 Task: Look for space in Jambusar, India from 12th  August, 2023 to 15th August, 2023 for 3 adults in price range Rs.12000 to Rs.16000. Place can be entire place with 2 bedrooms having 3 beds and 1 bathroom. Property type can be house, flat, guest house. Booking option can be shelf check-in. Required host language is English.
Action: Mouse moved to (402, 107)
Screenshot: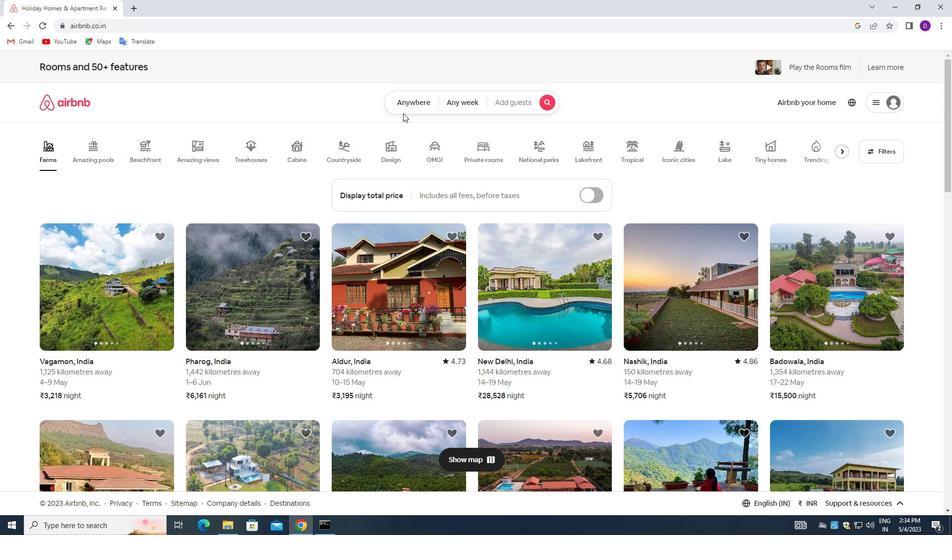 
Action: Mouse pressed left at (402, 107)
Screenshot: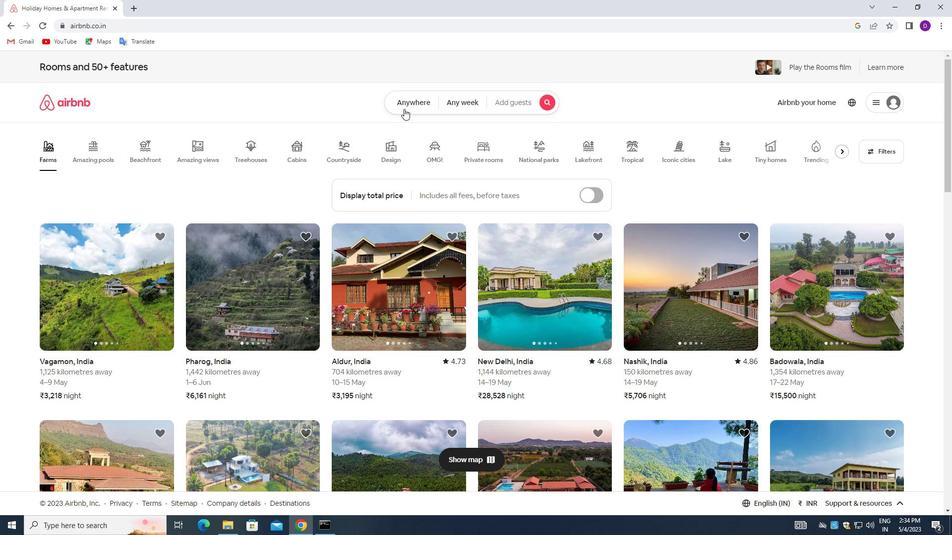 
Action: Mouse moved to (384, 144)
Screenshot: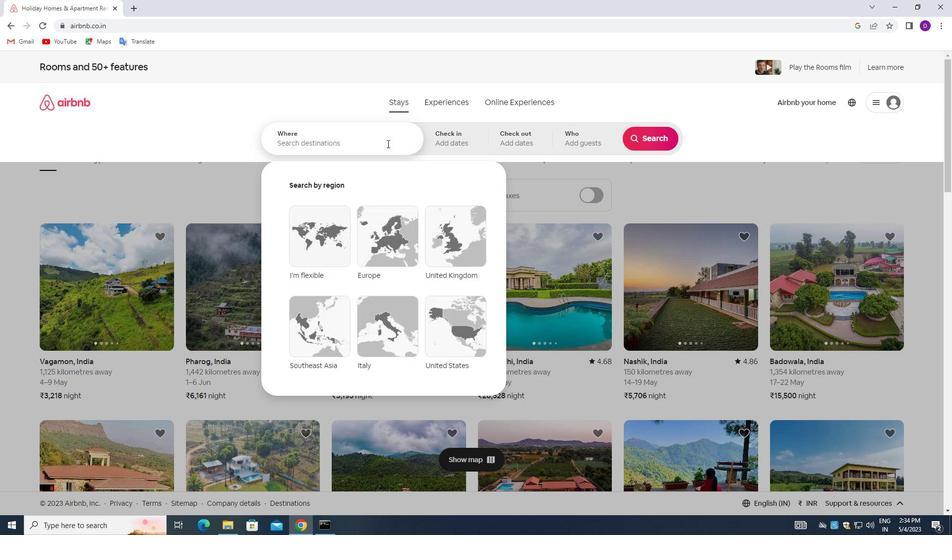 
Action: Mouse pressed left at (384, 144)
Screenshot: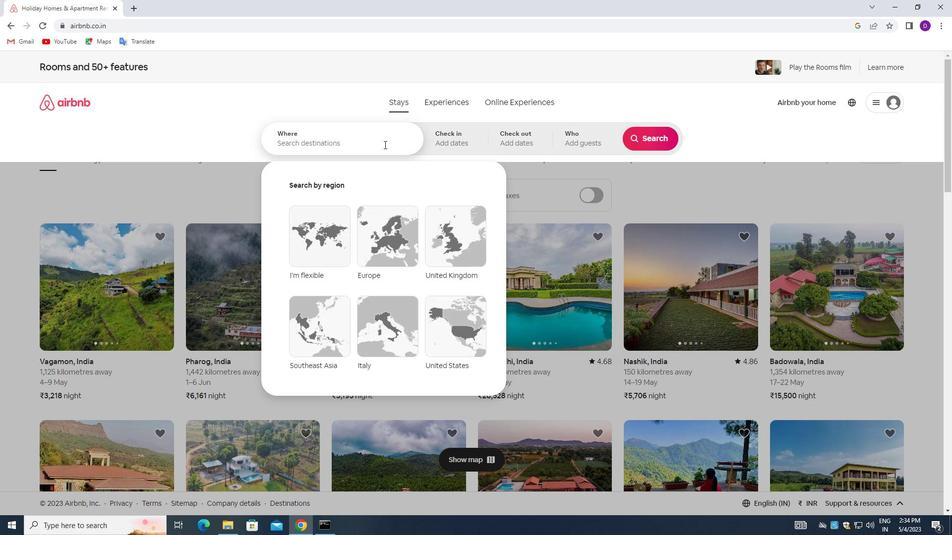 
Action: Mouse moved to (131, 138)
Screenshot: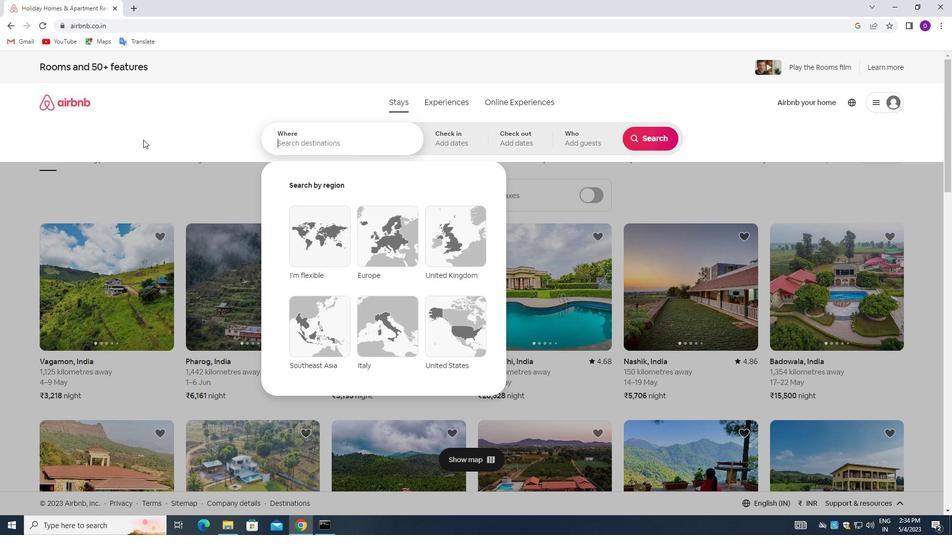 
Action: Key pressed <Key.shift>JAMBUSAR,<Key.space><Key.shift>INDIA<Key.enter>
Screenshot: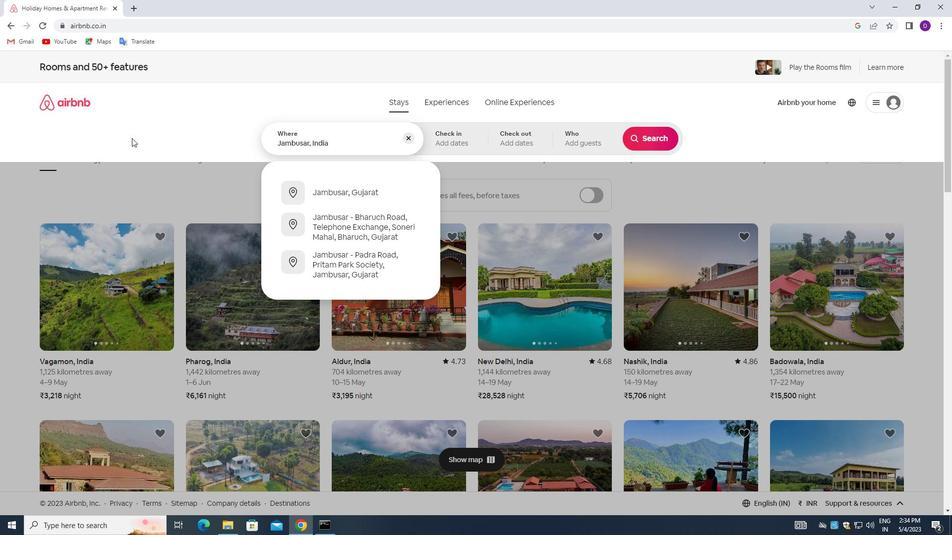 
Action: Mouse moved to (645, 215)
Screenshot: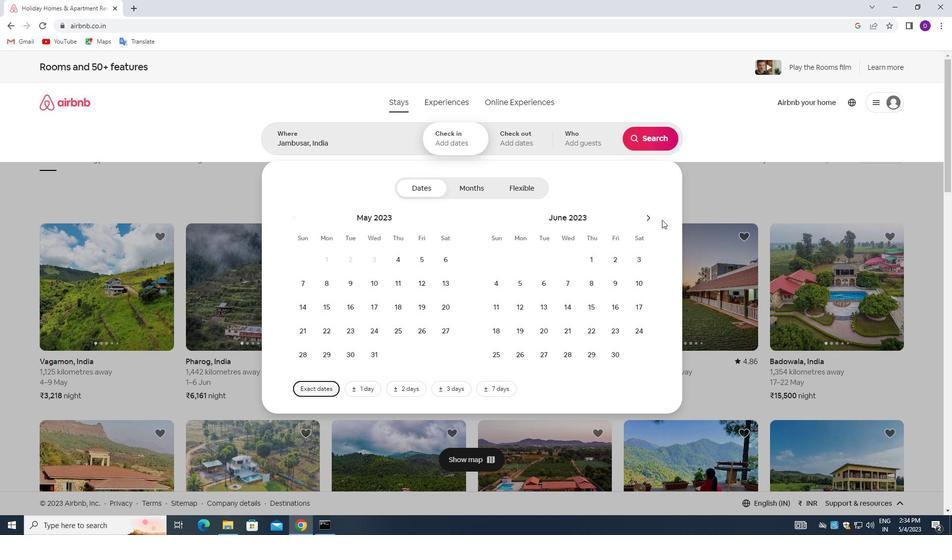
Action: Mouse pressed left at (645, 215)
Screenshot: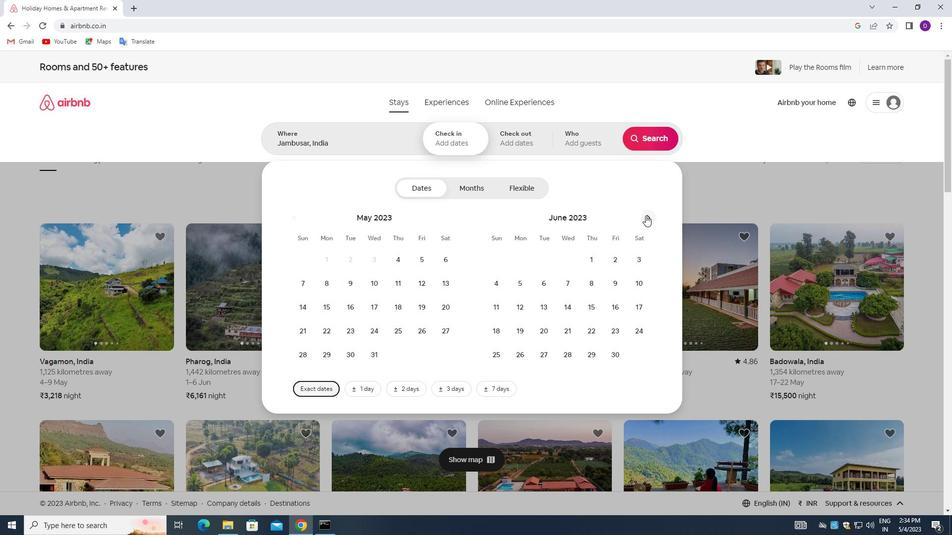 
Action: Mouse pressed left at (645, 215)
Screenshot: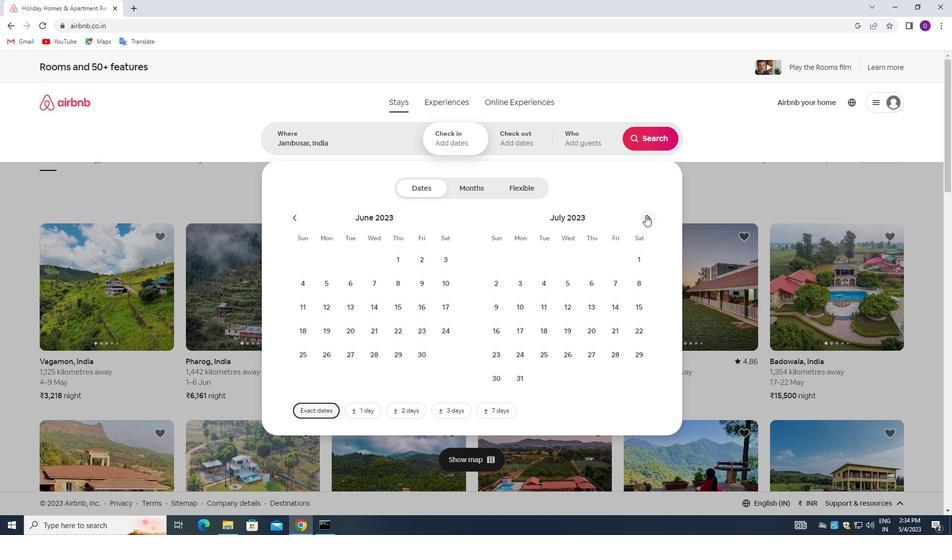 
Action: Mouse moved to (630, 282)
Screenshot: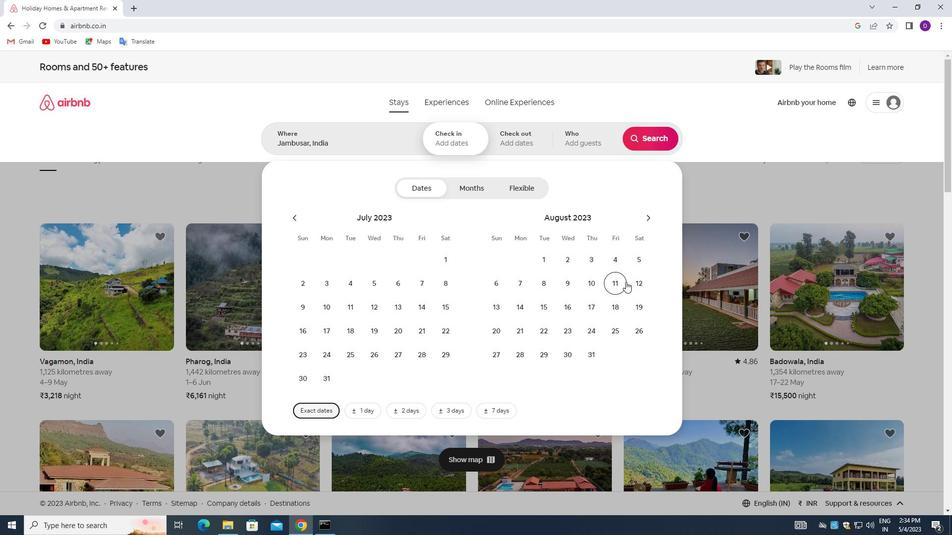 
Action: Mouse pressed left at (630, 282)
Screenshot: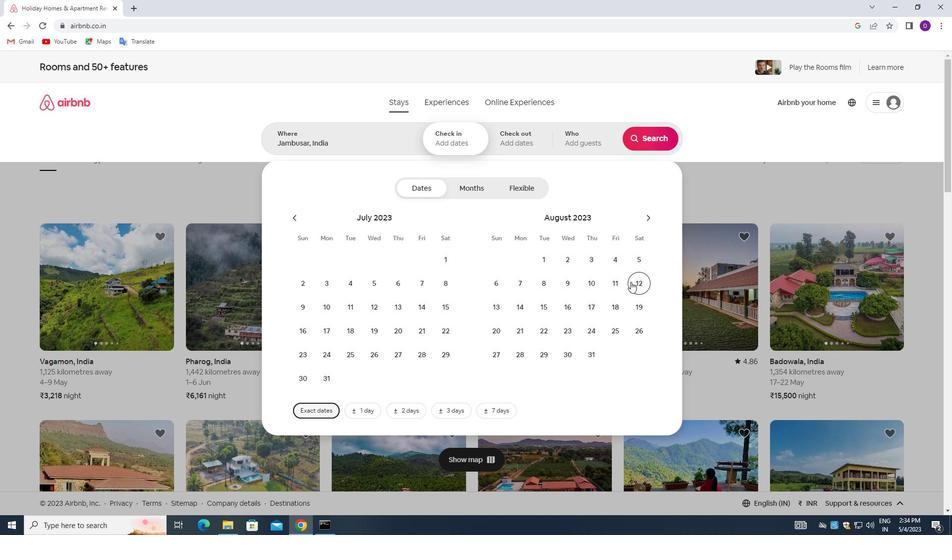 
Action: Mouse moved to (546, 303)
Screenshot: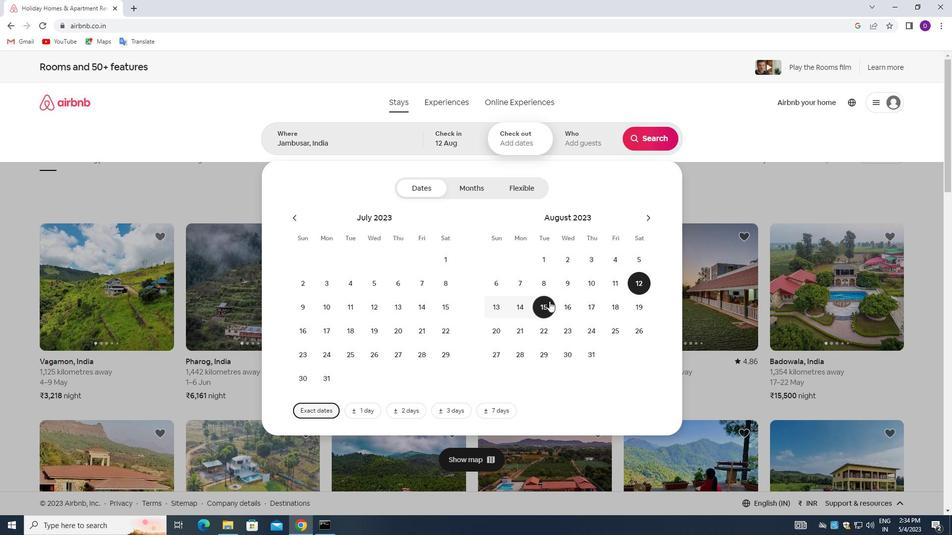 
Action: Mouse pressed left at (546, 303)
Screenshot: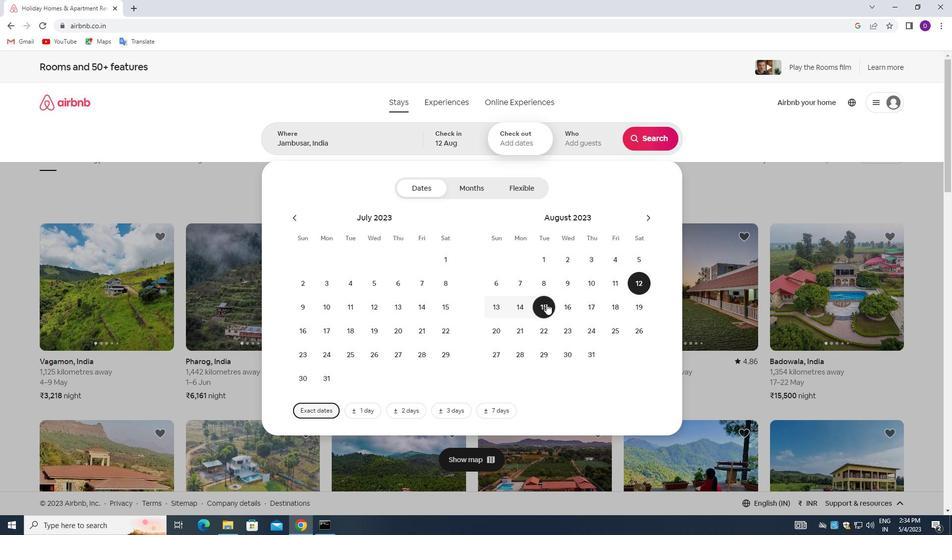 
Action: Mouse moved to (583, 141)
Screenshot: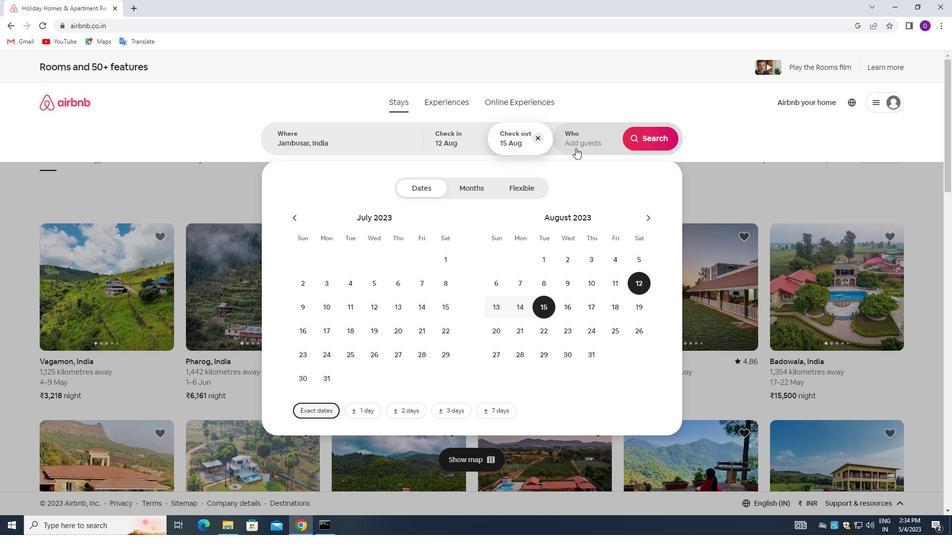 
Action: Mouse pressed left at (583, 141)
Screenshot: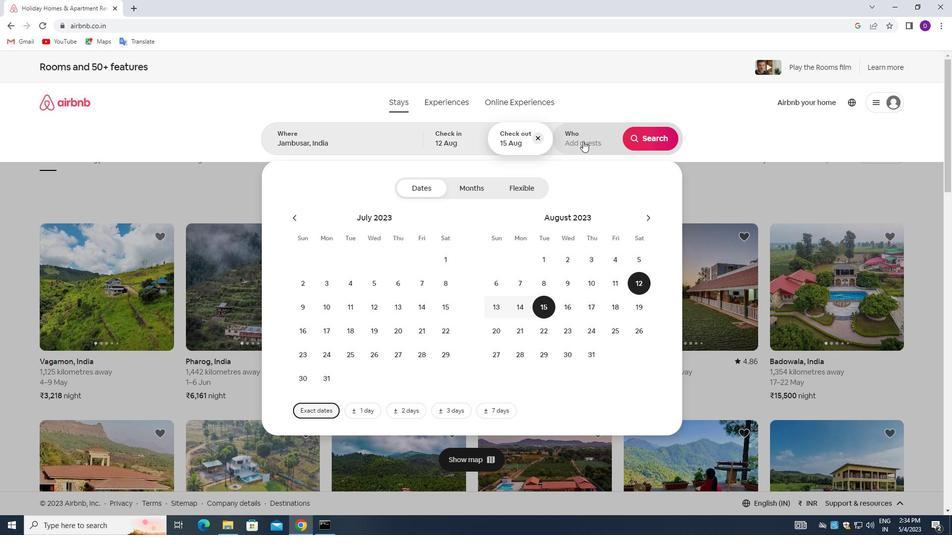 
Action: Mouse moved to (654, 191)
Screenshot: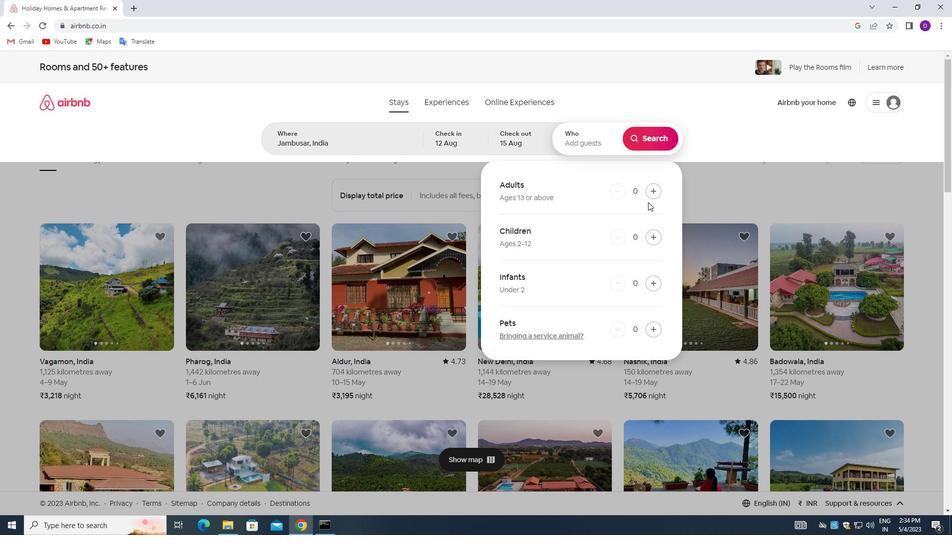 
Action: Mouse pressed left at (654, 191)
Screenshot: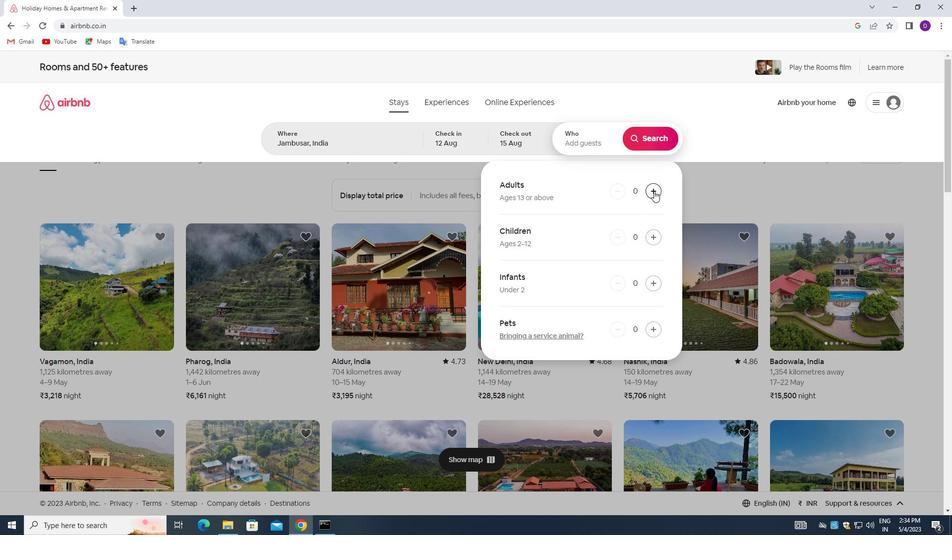 
Action: Mouse pressed left at (654, 191)
Screenshot: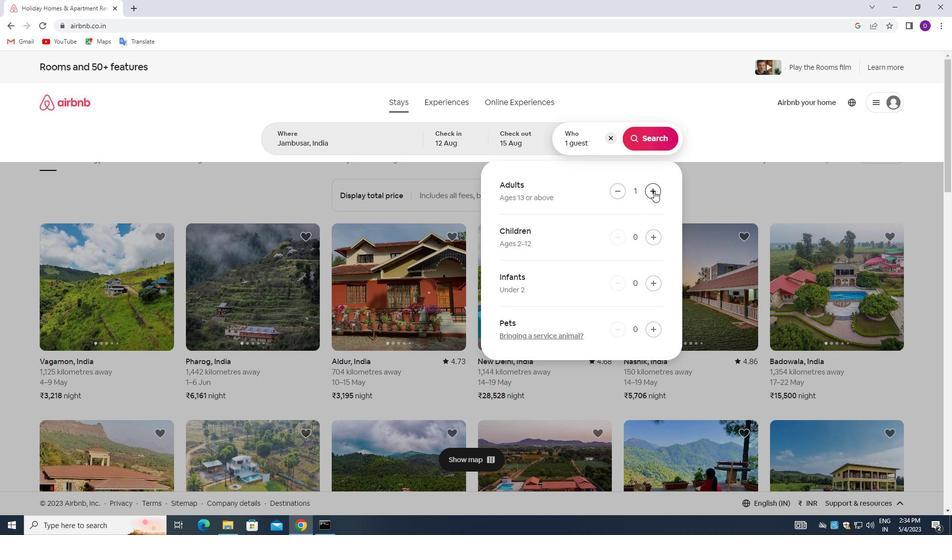 
Action: Mouse pressed left at (654, 191)
Screenshot: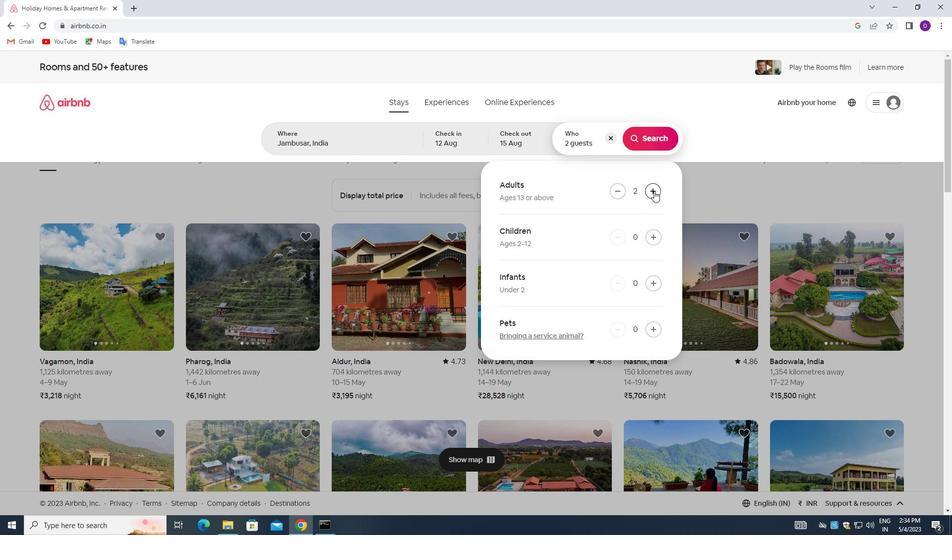 
Action: Mouse moved to (649, 143)
Screenshot: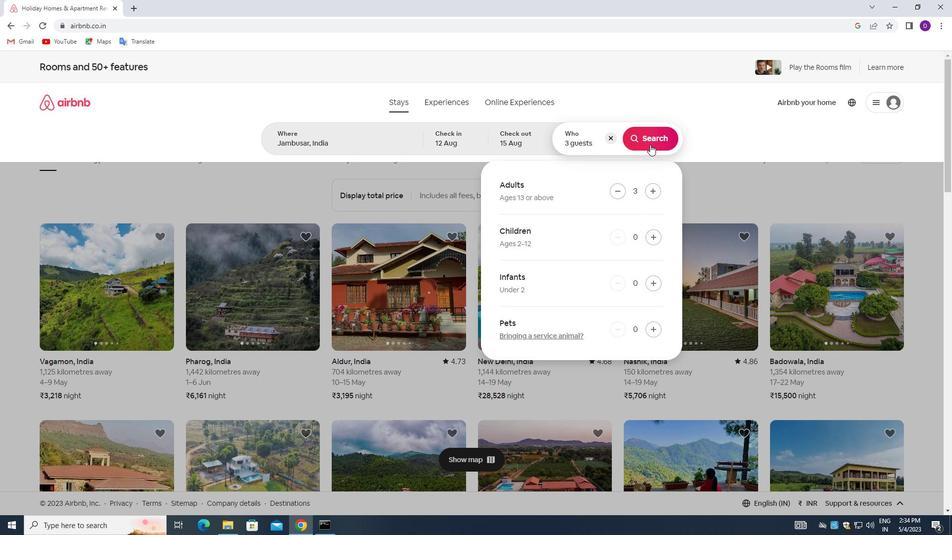 
Action: Mouse pressed left at (649, 143)
Screenshot: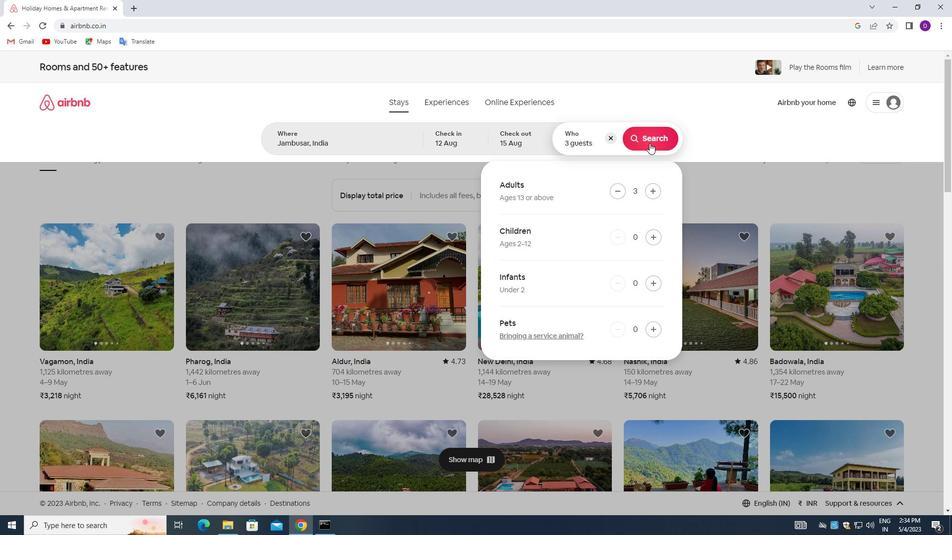 
Action: Mouse moved to (899, 110)
Screenshot: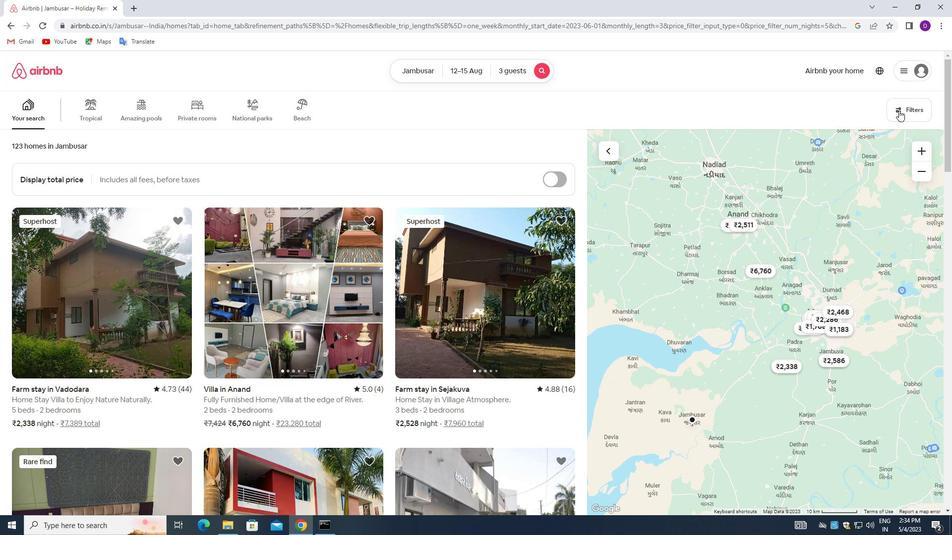 
Action: Mouse pressed left at (899, 110)
Screenshot: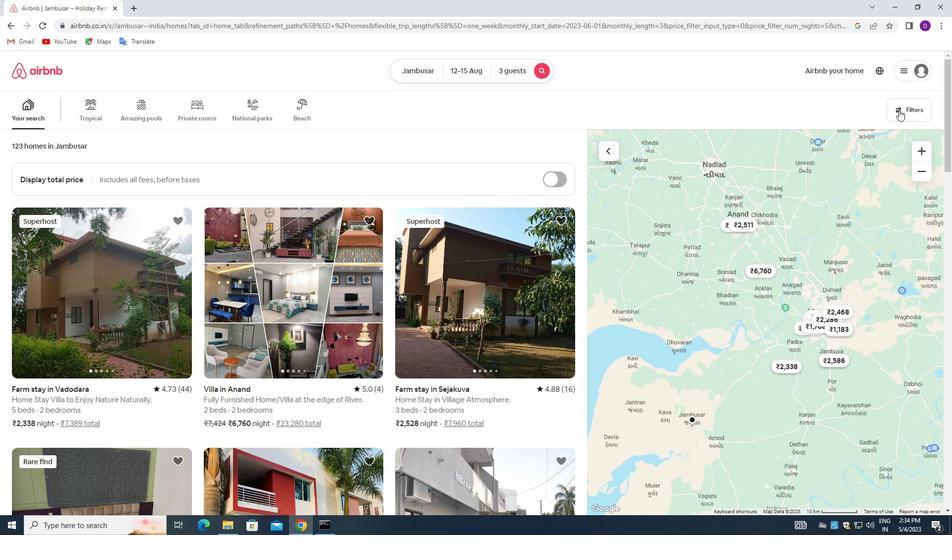 
Action: Mouse moved to (341, 235)
Screenshot: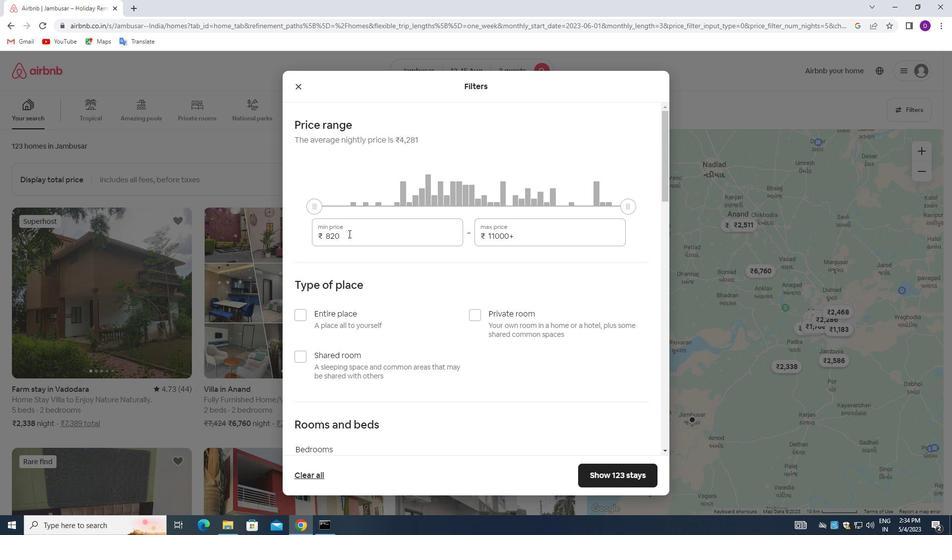 
Action: Mouse pressed left at (341, 235)
Screenshot: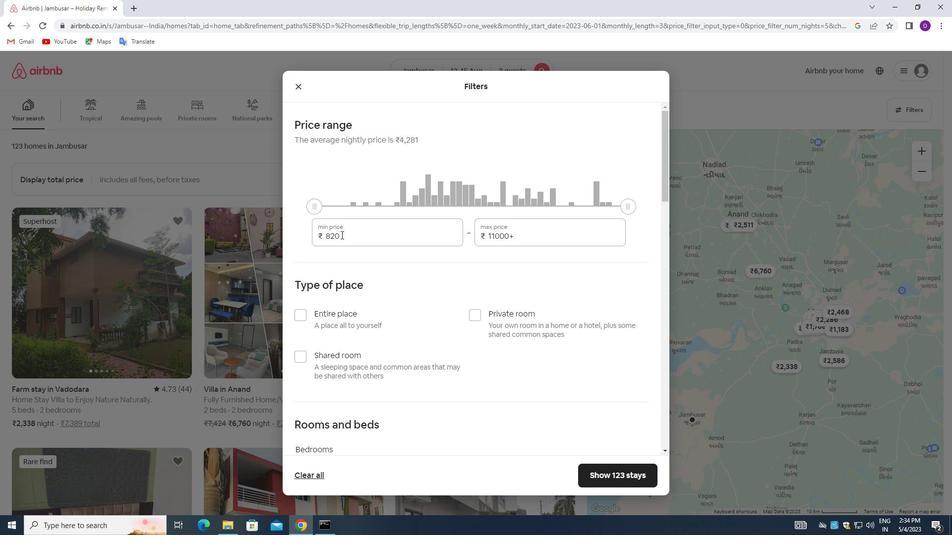 
Action: Mouse pressed left at (341, 235)
Screenshot: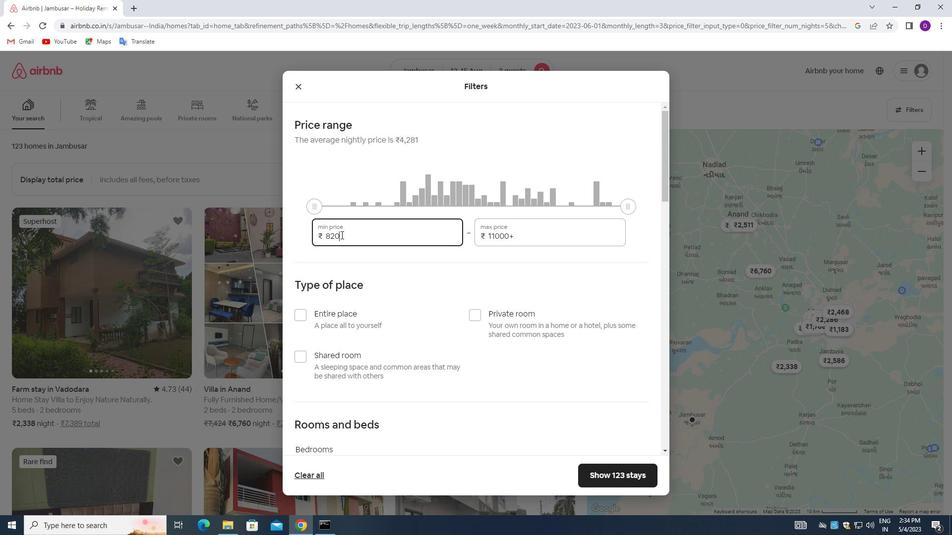 
Action: Key pressed 12000<Key.tab>16000
Screenshot: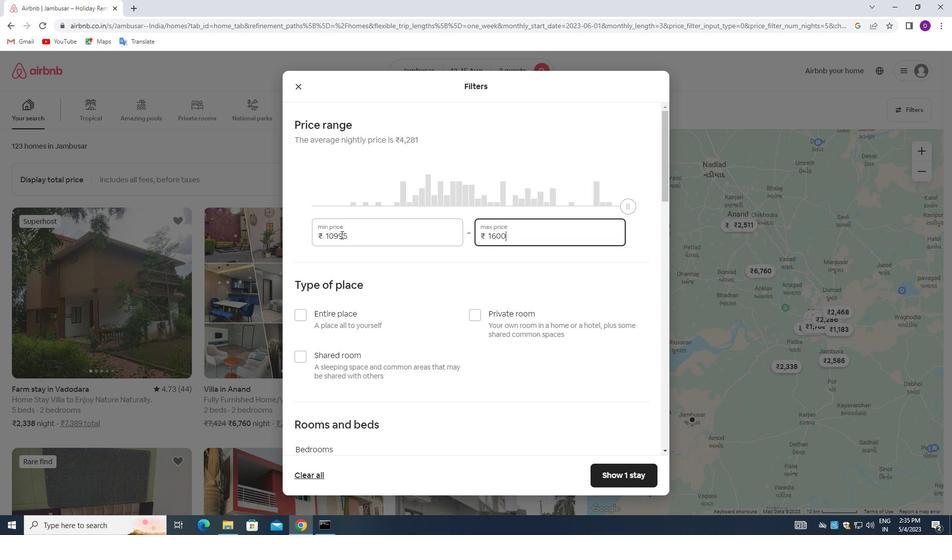 
Action: Mouse moved to (390, 304)
Screenshot: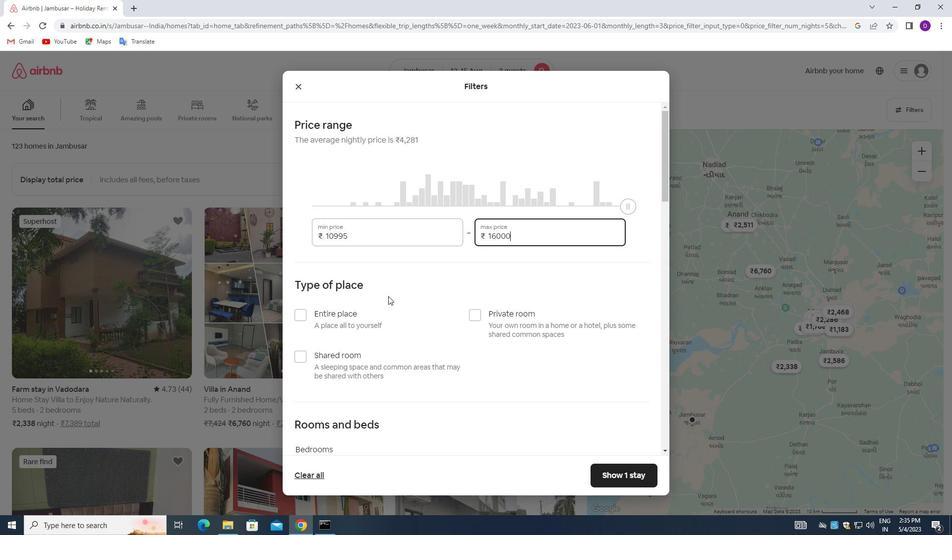 
Action: Mouse scrolled (390, 303) with delta (0, 0)
Screenshot: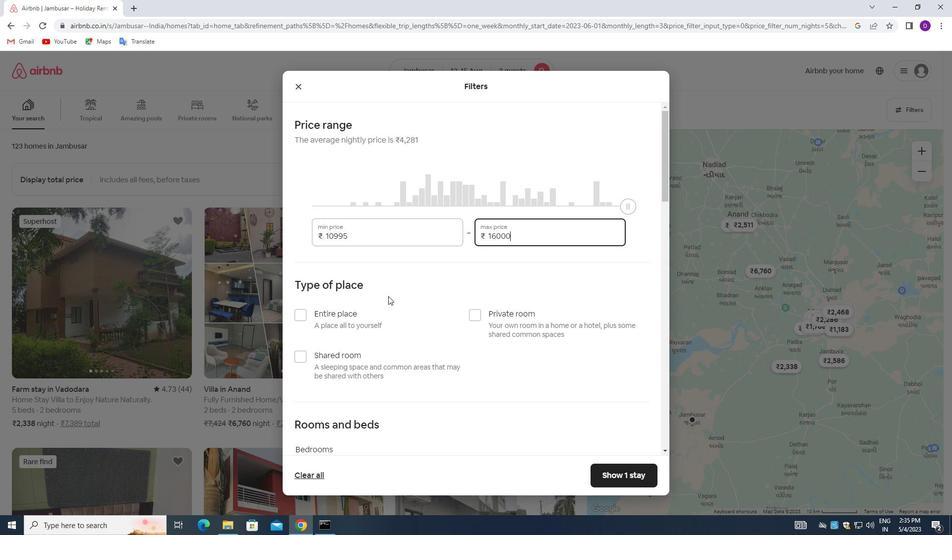 
Action: Mouse moved to (300, 264)
Screenshot: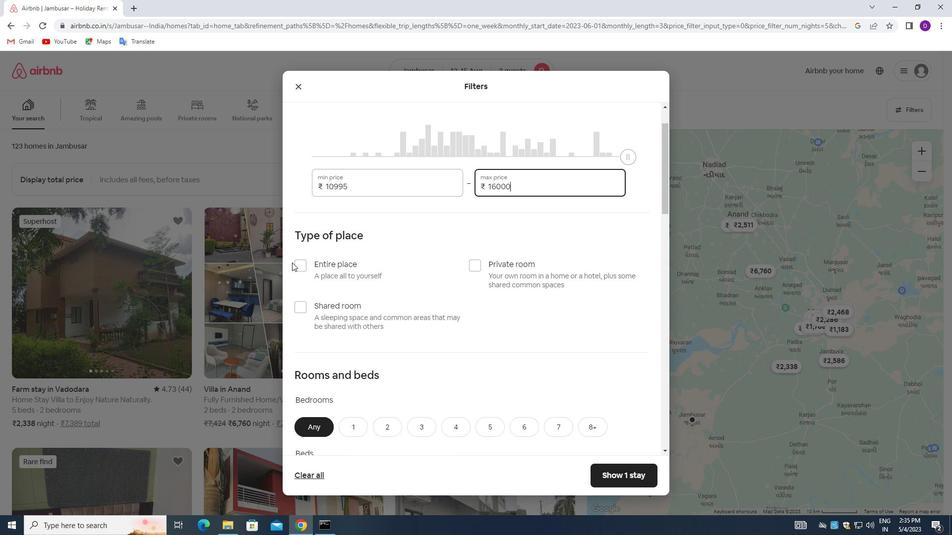 
Action: Mouse pressed left at (300, 264)
Screenshot: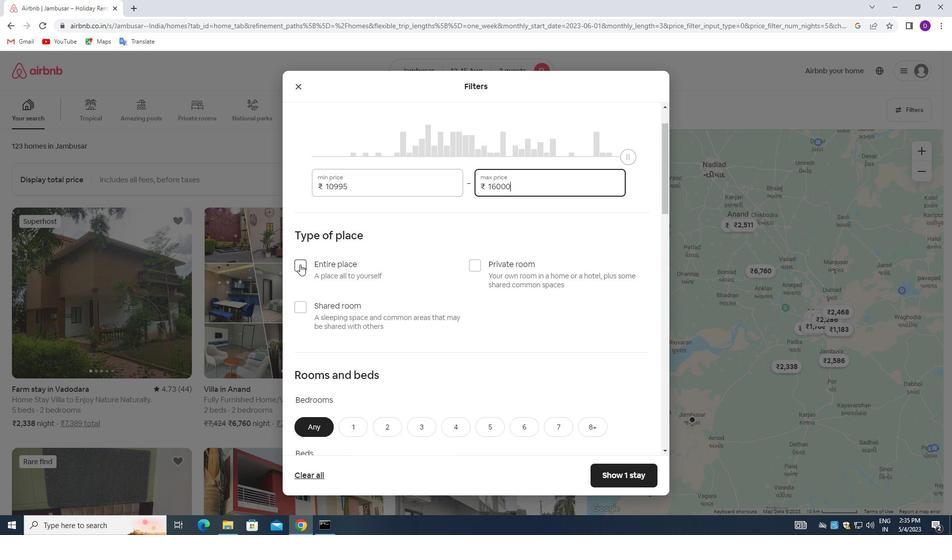 
Action: Mouse moved to (406, 307)
Screenshot: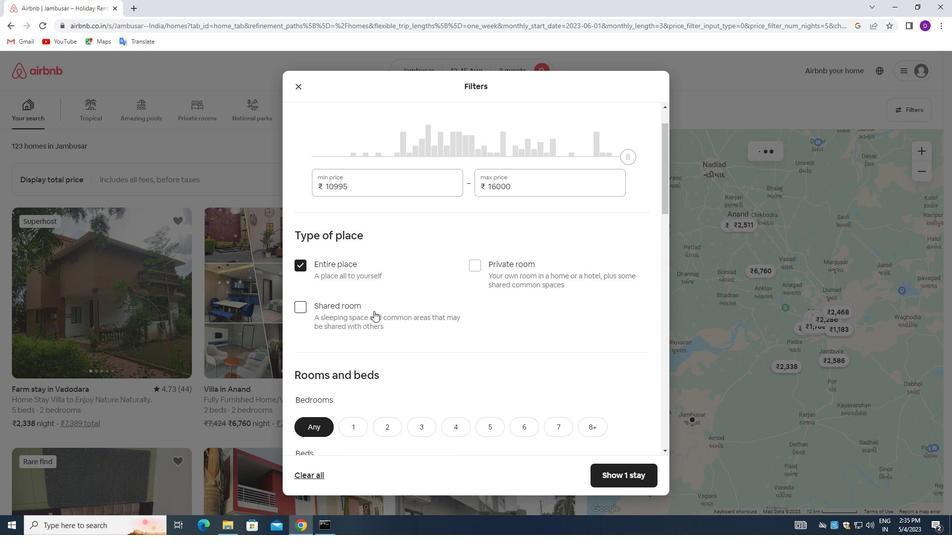 
Action: Mouse scrolled (406, 307) with delta (0, 0)
Screenshot: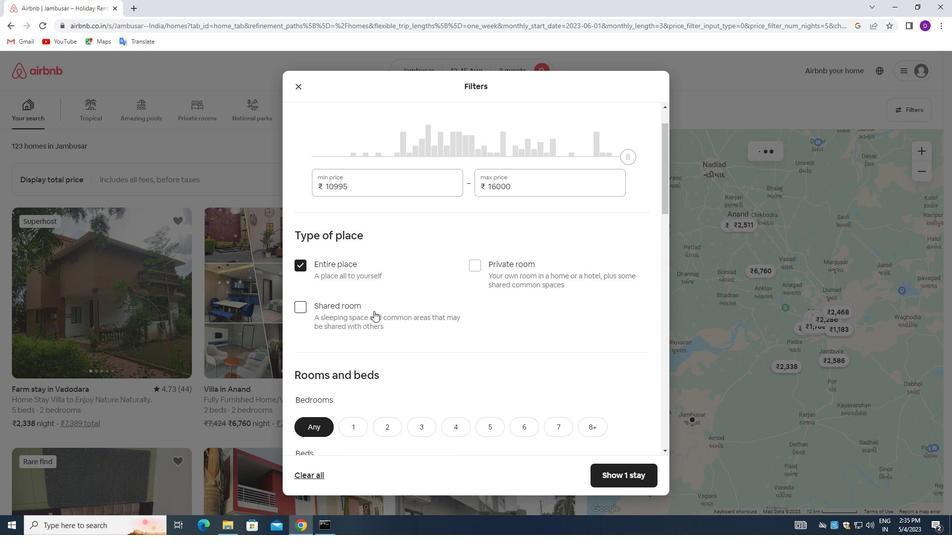 
Action: Mouse moved to (410, 307)
Screenshot: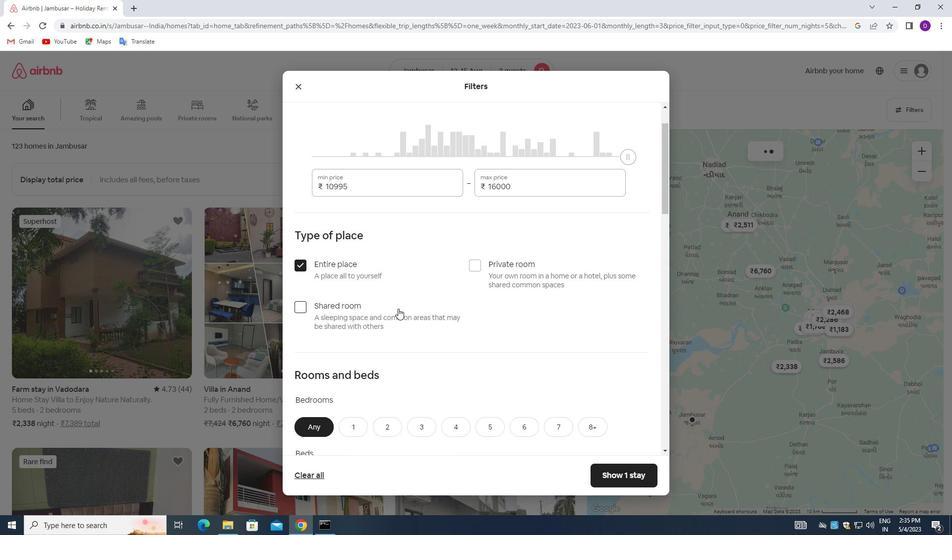 
Action: Mouse scrolled (410, 306) with delta (0, 0)
Screenshot: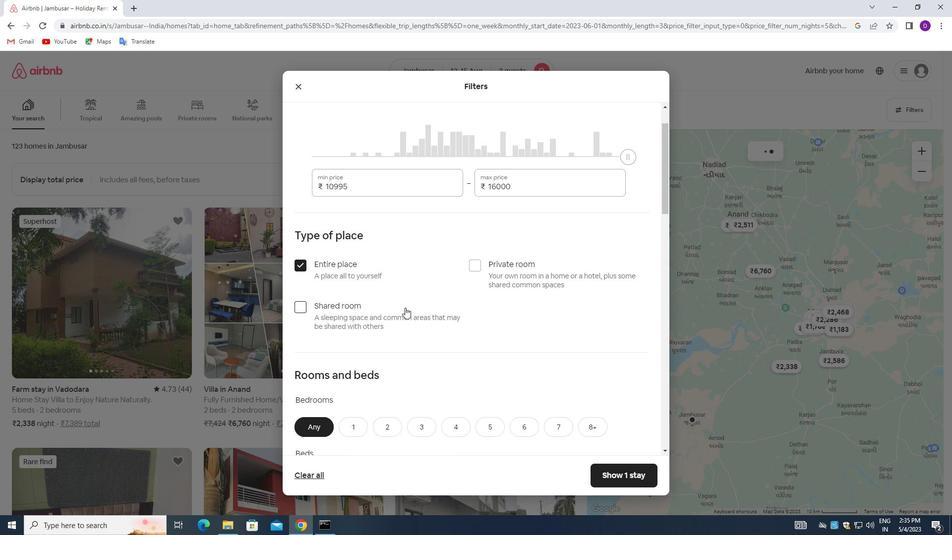 
Action: Mouse scrolled (410, 306) with delta (0, 0)
Screenshot: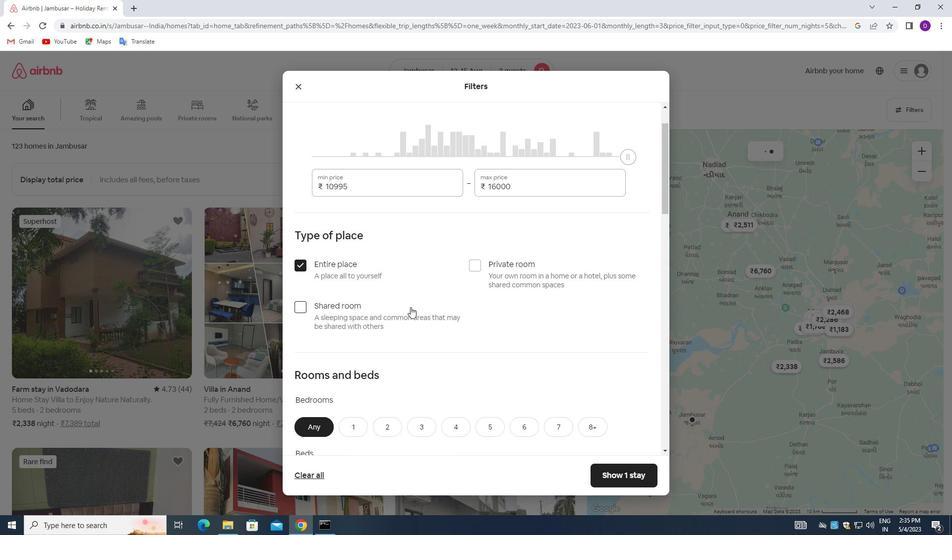 
Action: Mouse moved to (383, 295)
Screenshot: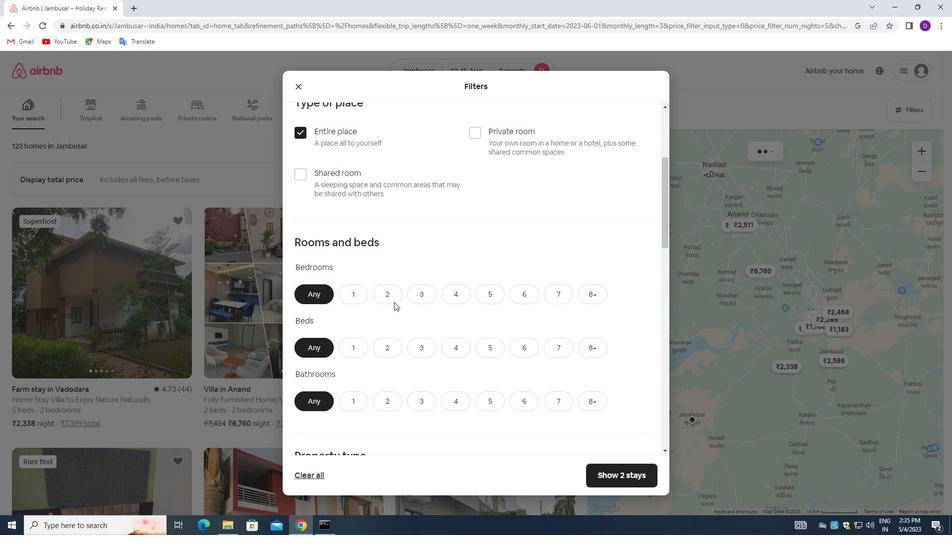 
Action: Mouse pressed left at (383, 295)
Screenshot: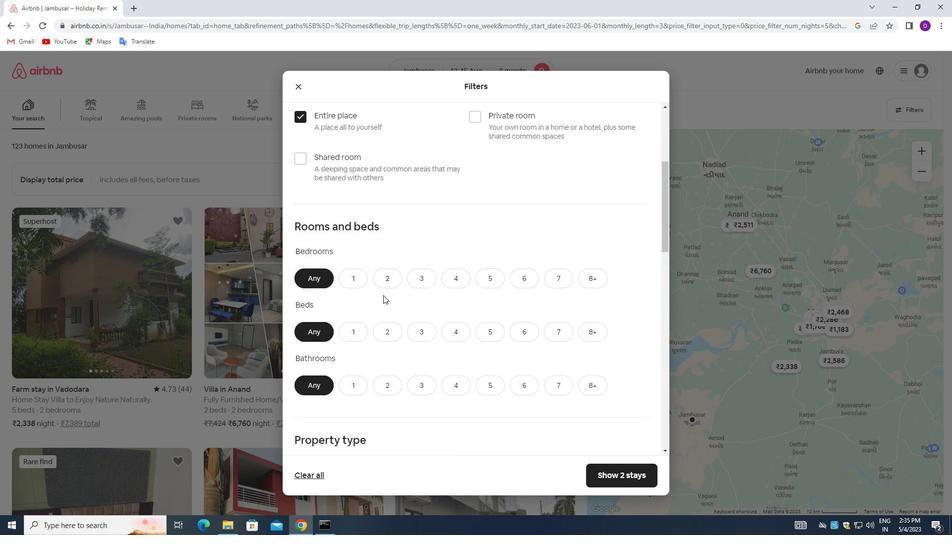 
Action: Mouse moved to (383, 287)
Screenshot: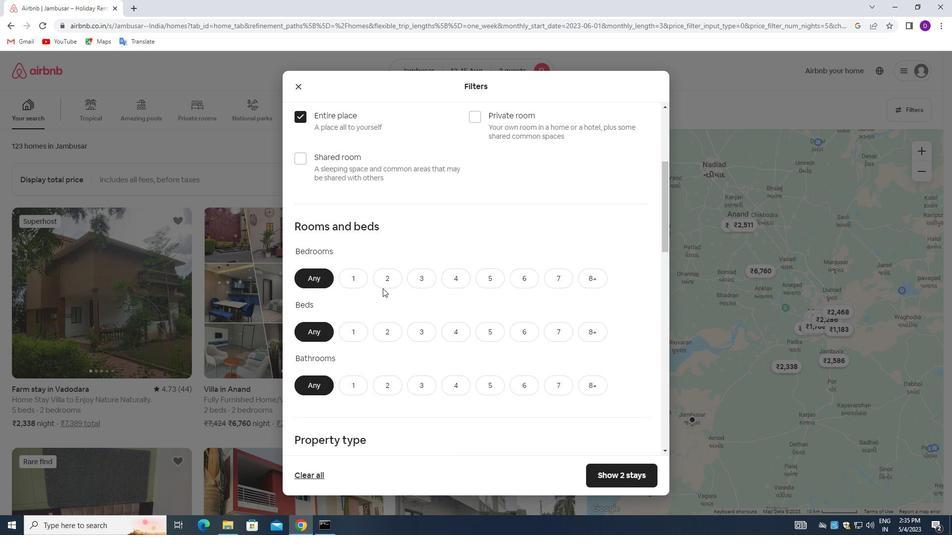 
Action: Mouse pressed left at (383, 287)
Screenshot: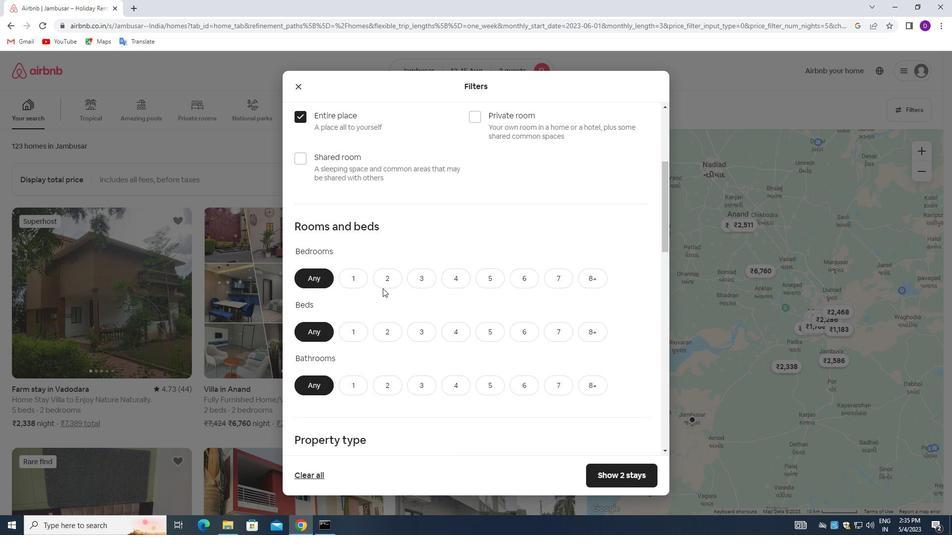 
Action: Mouse moved to (422, 329)
Screenshot: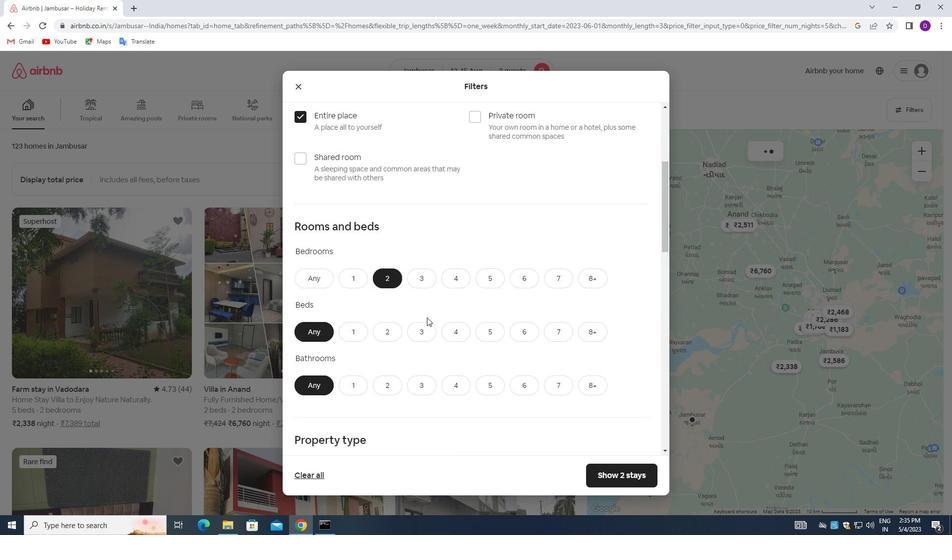 
Action: Mouse pressed left at (422, 329)
Screenshot: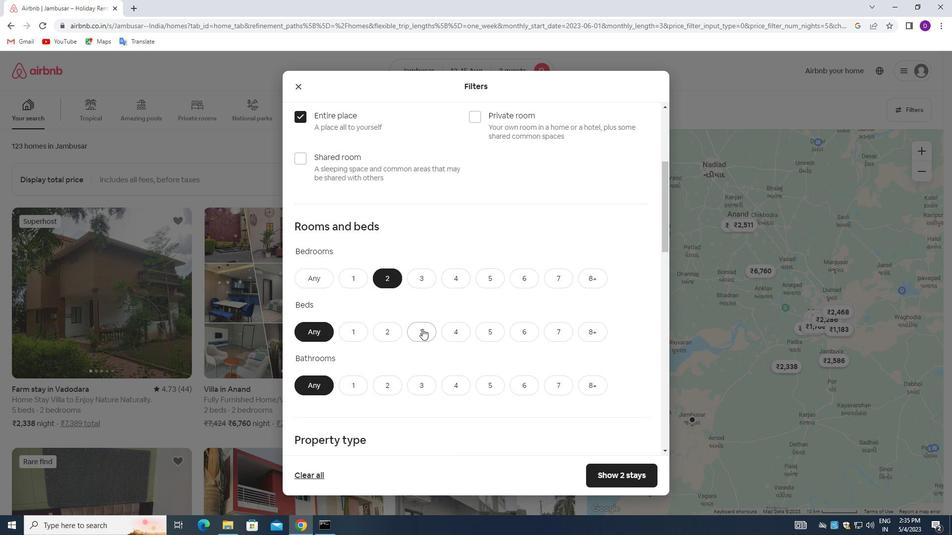 
Action: Mouse moved to (362, 387)
Screenshot: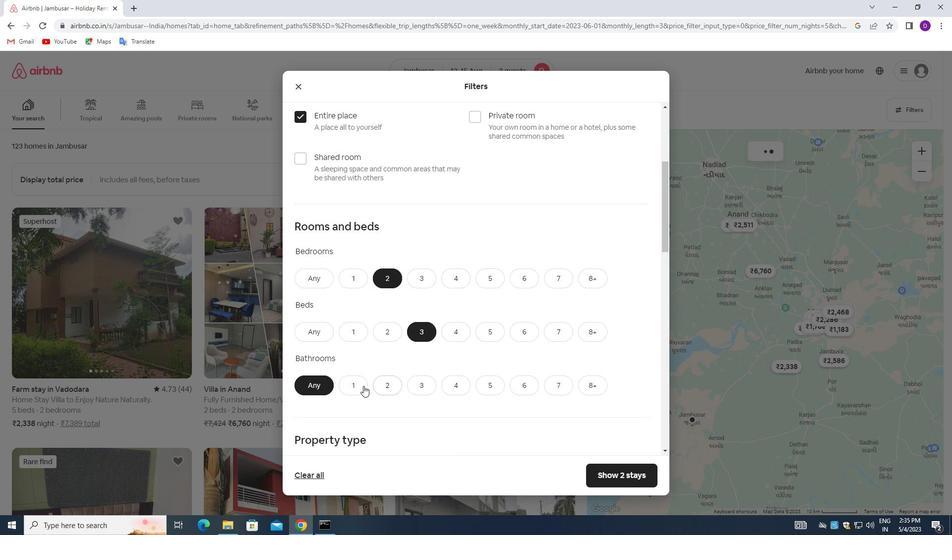 
Action: Mouse pressed left at (362, 387)
Screenshot: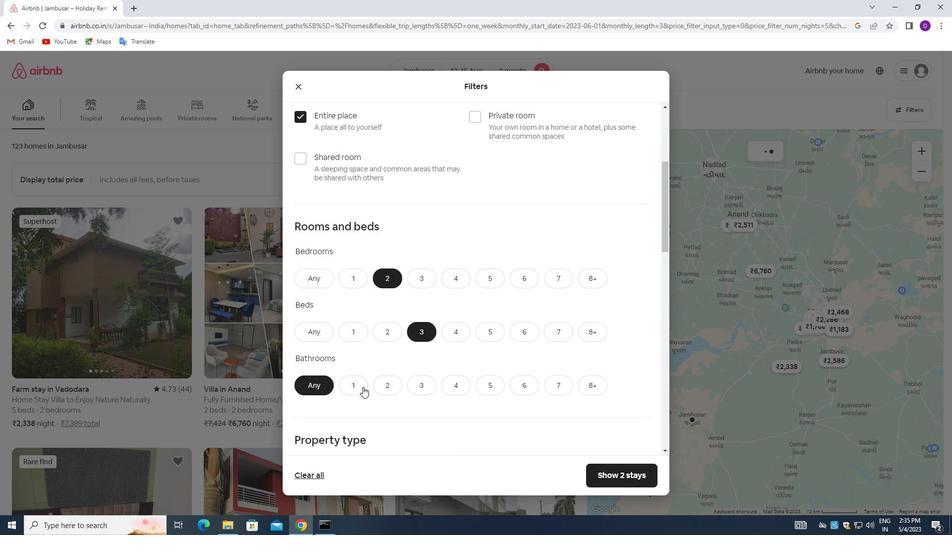 
Action: Mouse moved to (441, 346)
Screenshot: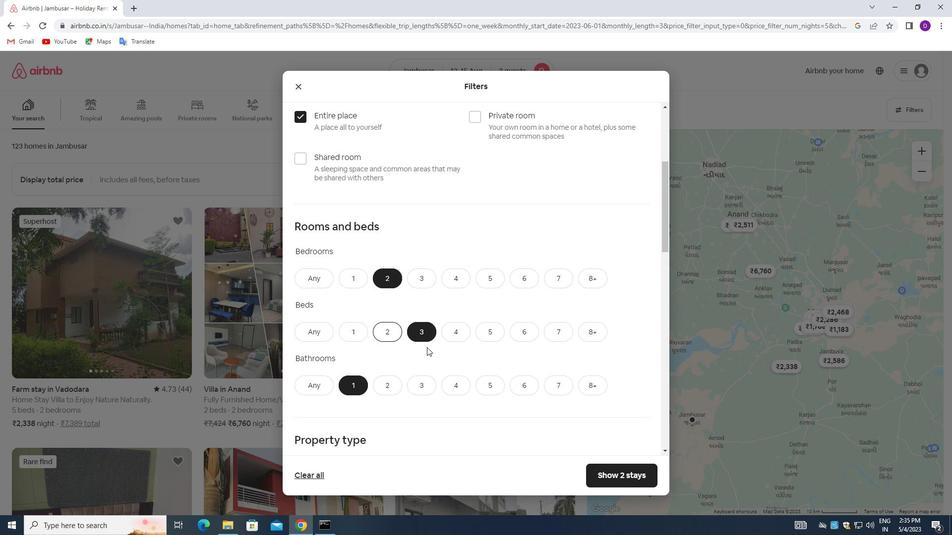
Action: Mouse scrolled (441, 346) with delta (0, 0)
Screenshot: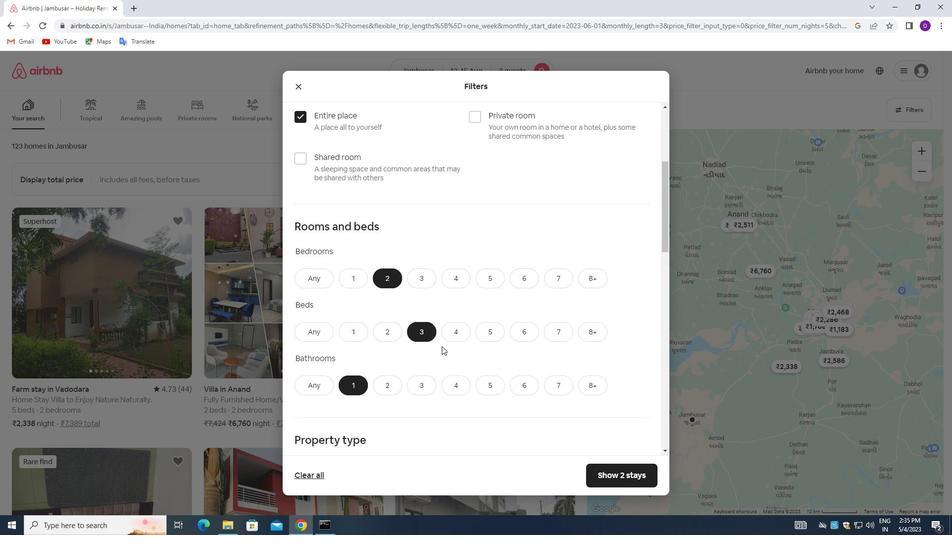 
Action: Mouse moved to (441, 346)
Screenshot: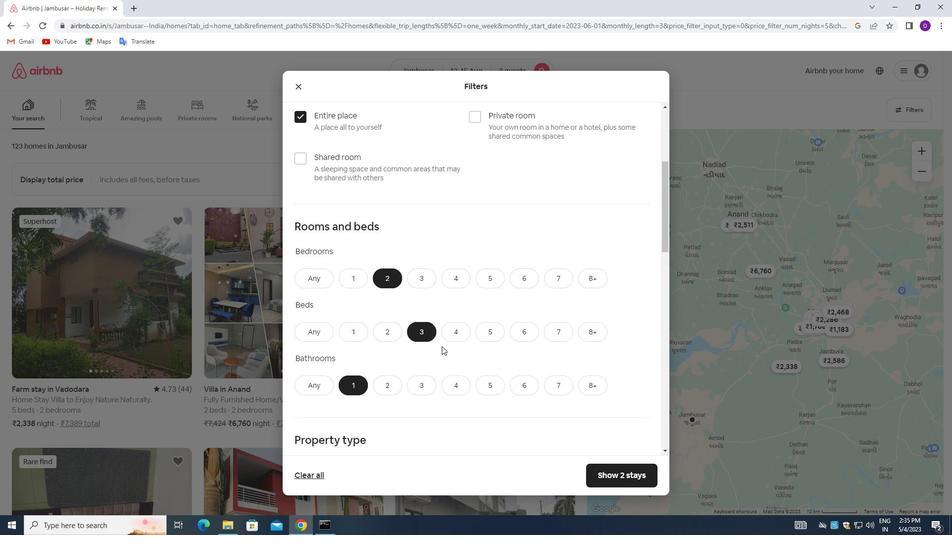 
Action: Mouse scrolled (441, 346) with delta (0, 0)
Screenshot: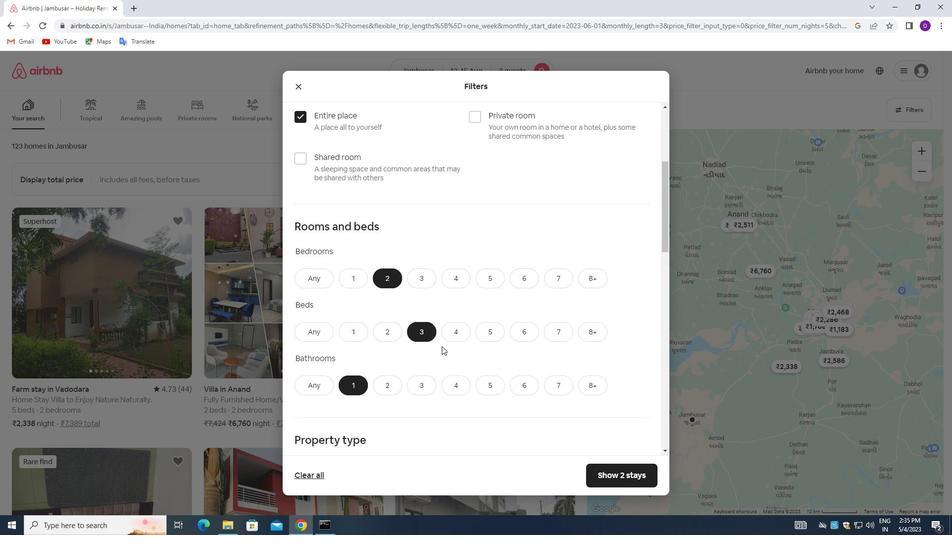 
Action: Mouse moved to (441, 346)
Screenshot: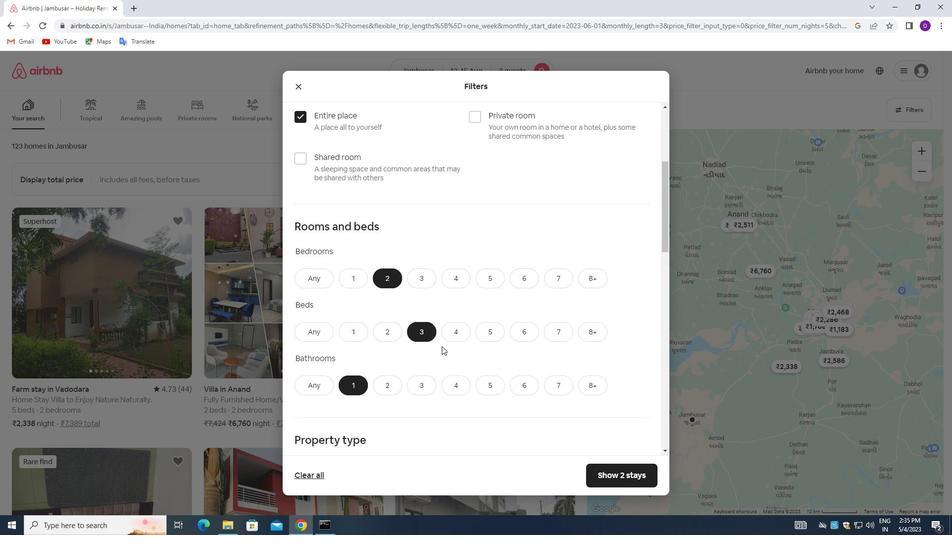 
Action: Mouse scrolled (441, 346) with delta (0, 0)
Screenshot: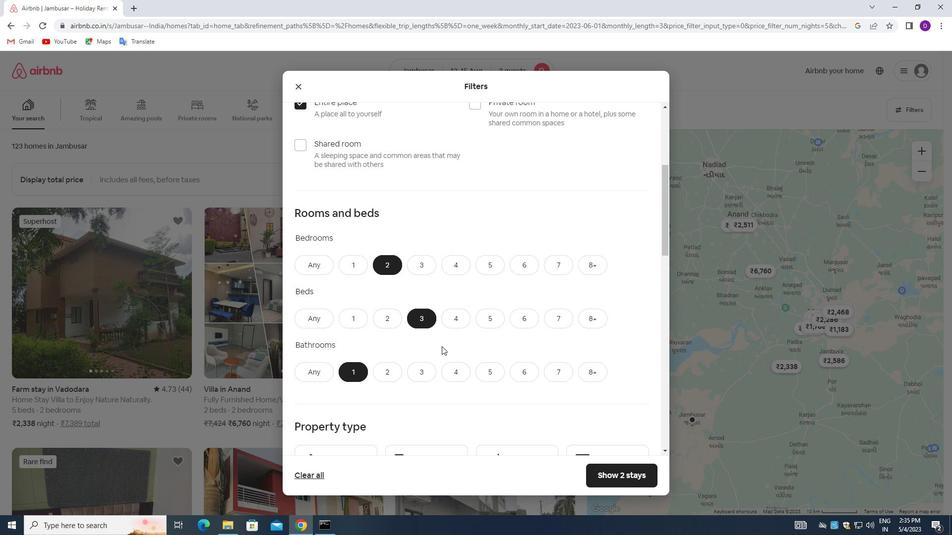 
Action: Mouse moved to (438, 348)
Screenshot: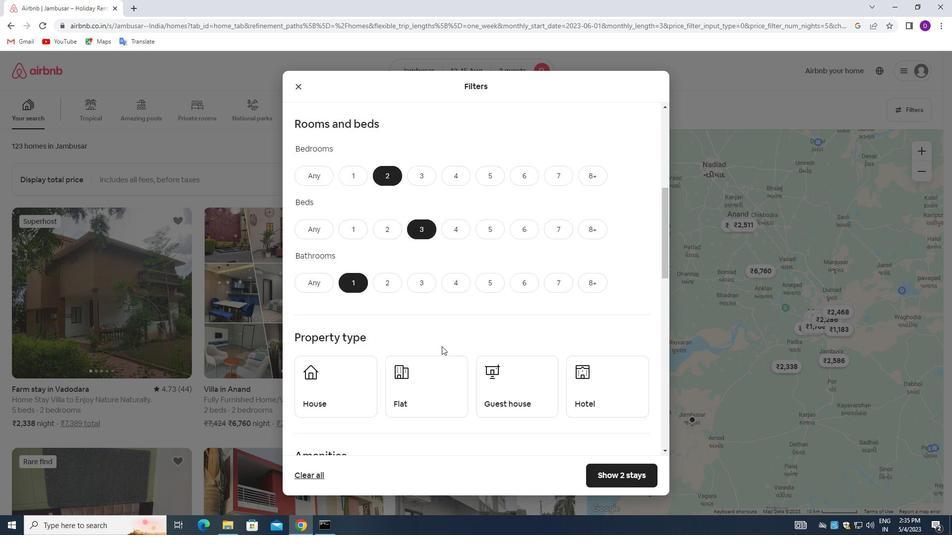 
Action: Mouse scrolled (438, 347) with delta (0, 0)
Screenshot: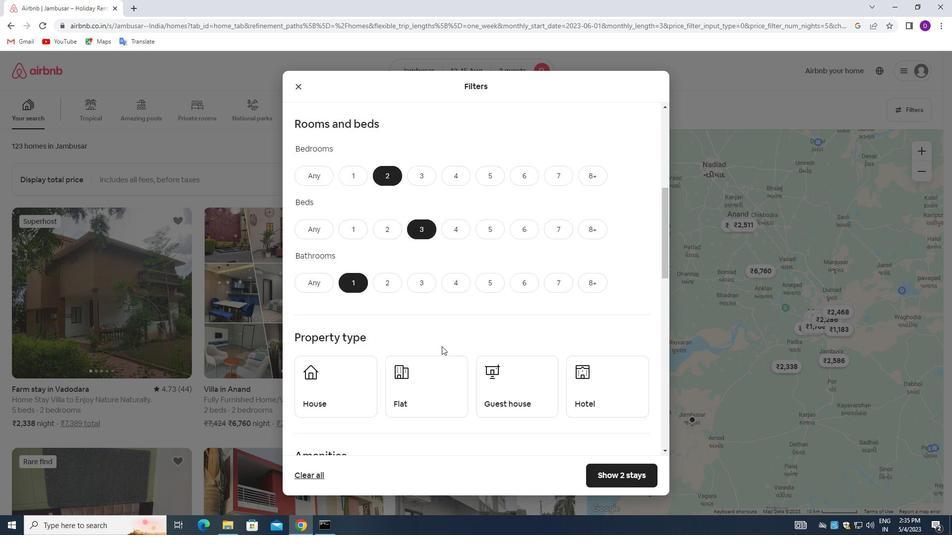 
Action: Mouse moved to (349, 294)
Screenshot: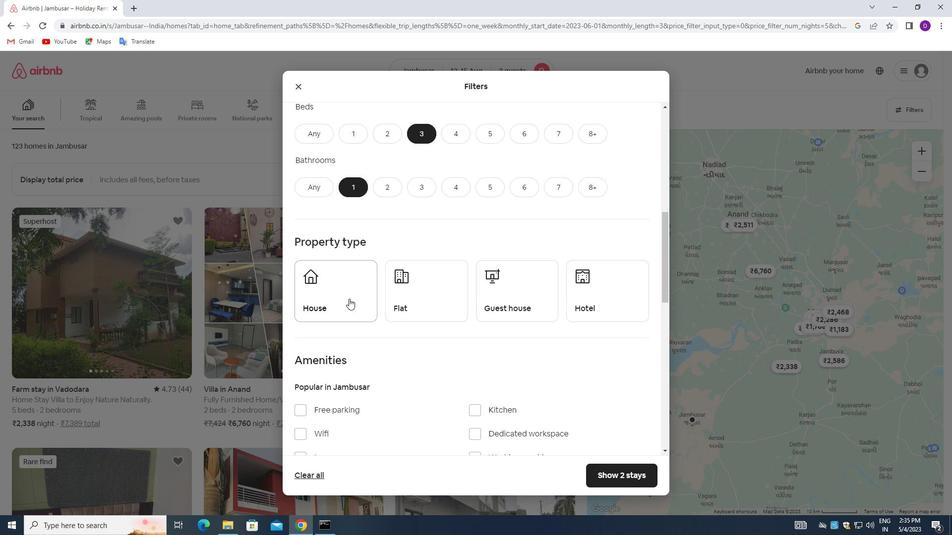 
Action: Mouse pressed left at (349, 294)
Screenshot: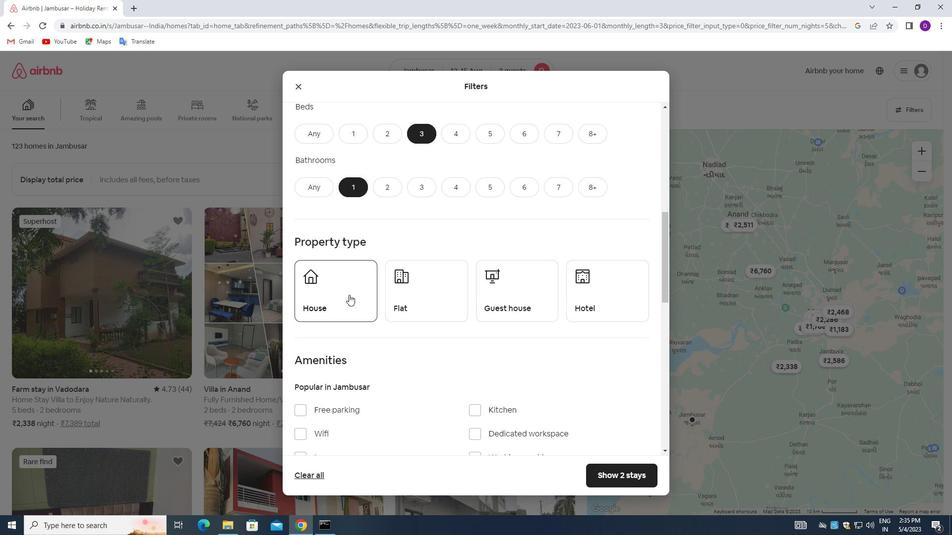 
Action: Mouse moved to (417, 294)
Screenshot: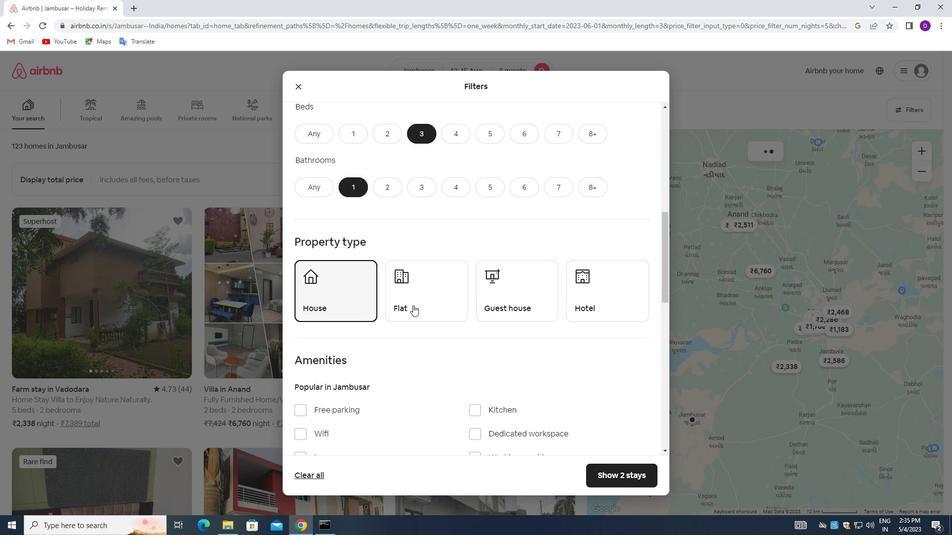 
Action: Mouse pressed left at (417, 294)
Screenshot: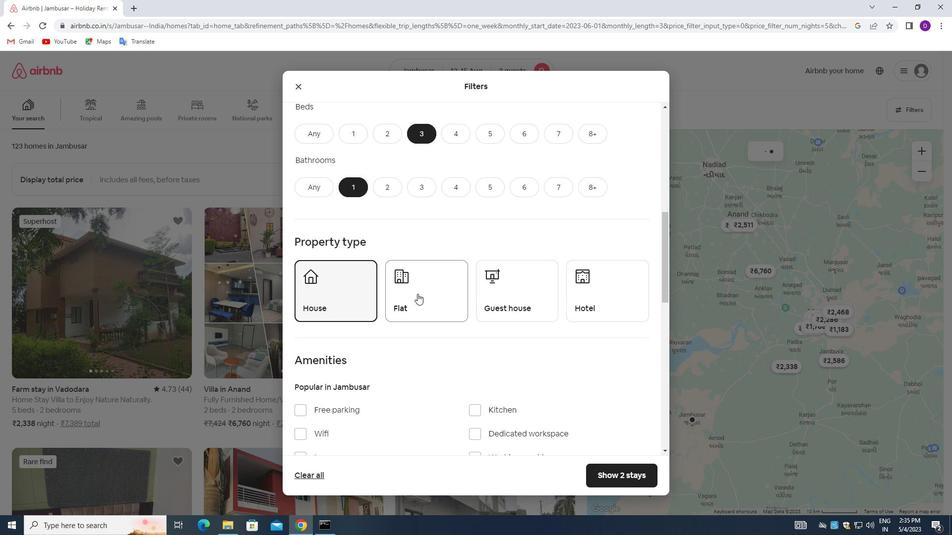 
Action: Mouse moved to (493, 300)
Screenshot: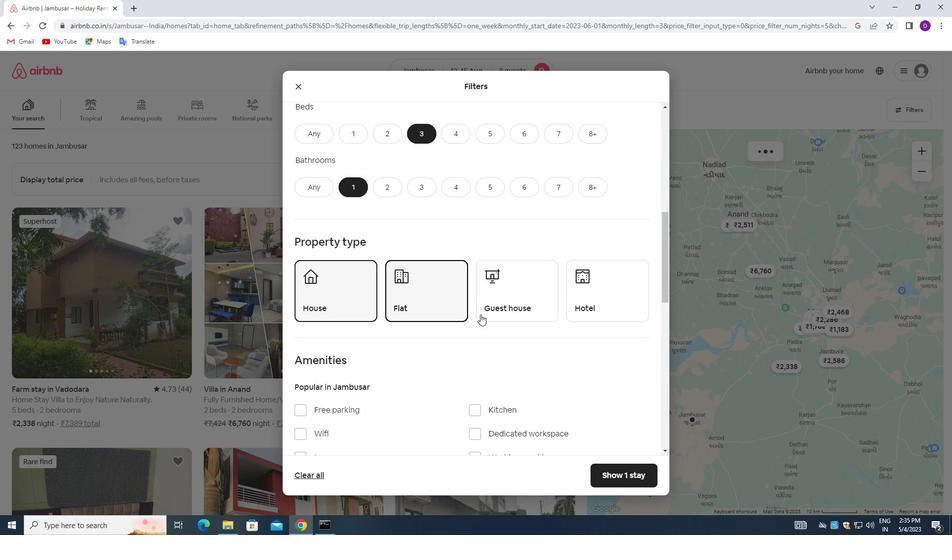 
Action: Mouse pressed left at (493, 300)
Screenshot: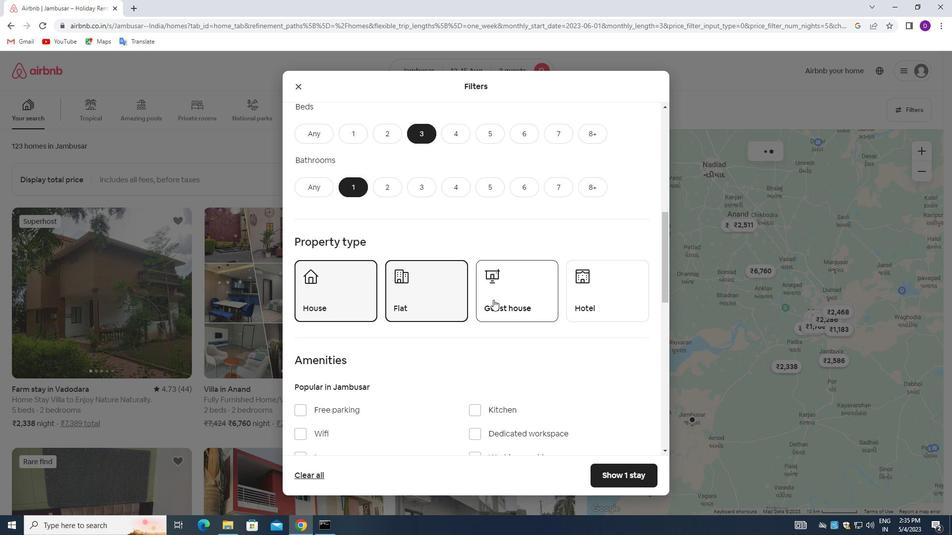 
Action: Mouse moved to (443, 350)
Screenshot: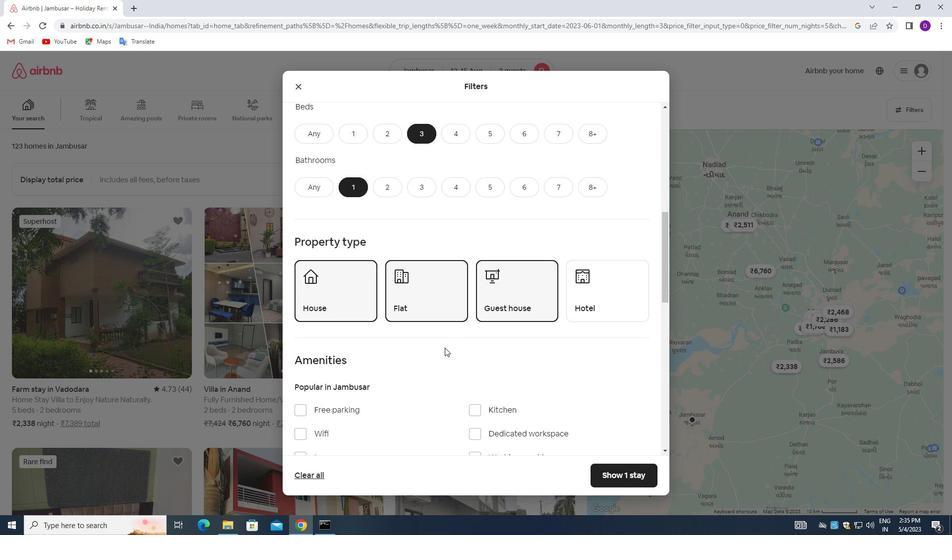 
Action: Mouse scrolled (443, 350) with delta (0, 0)
Screenshot: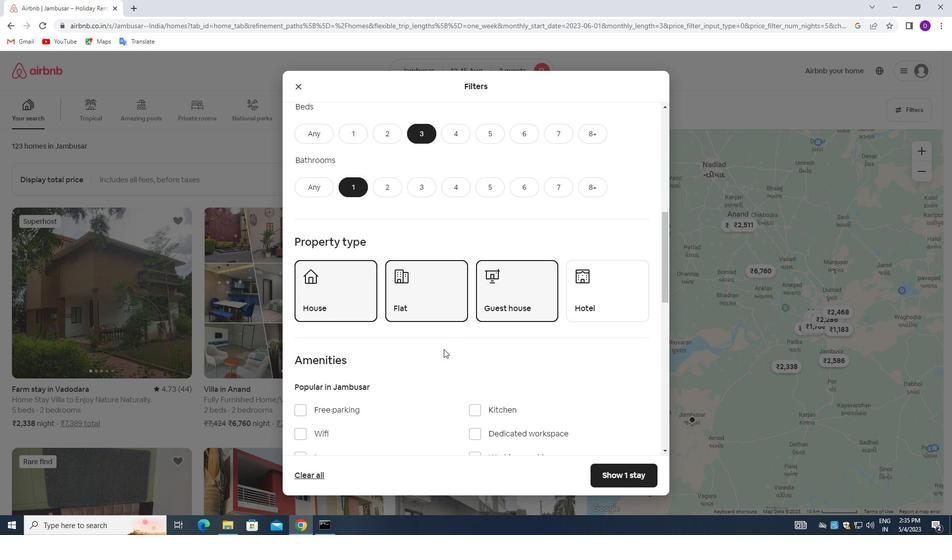 
Action: Mouse moved to (442, 350)
Screenshot: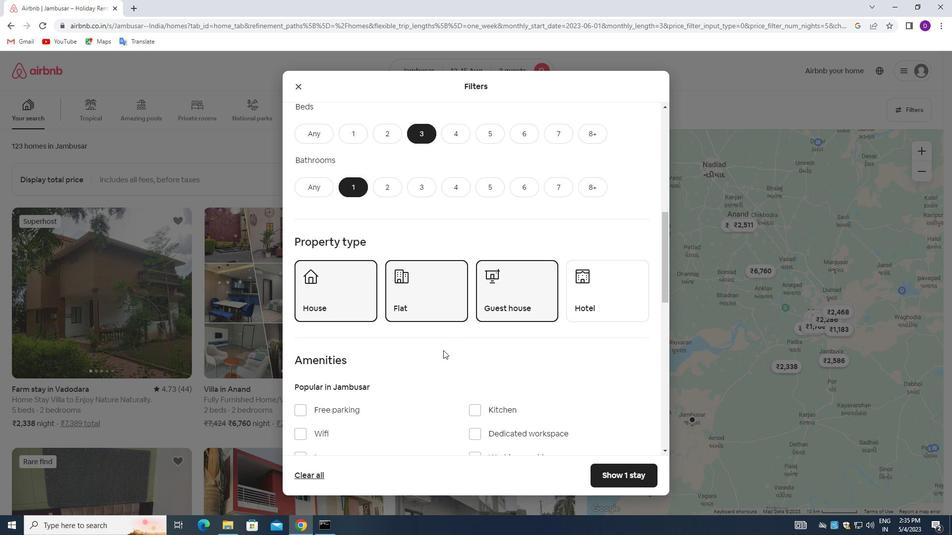 
Action: Mouse scrolled (442, 350) with delta (0, 0)
Screenshot: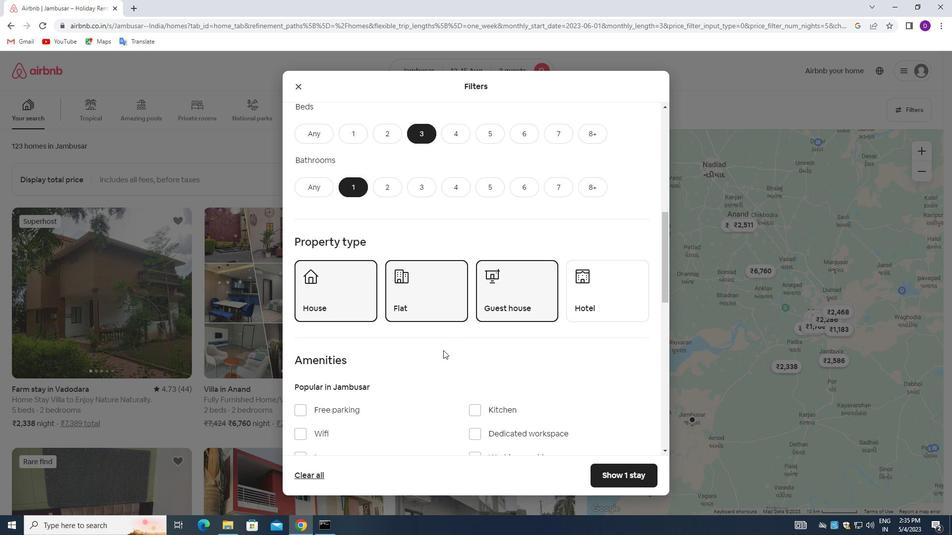 
Action: Mouse moved to (442, 351)
Screenshot: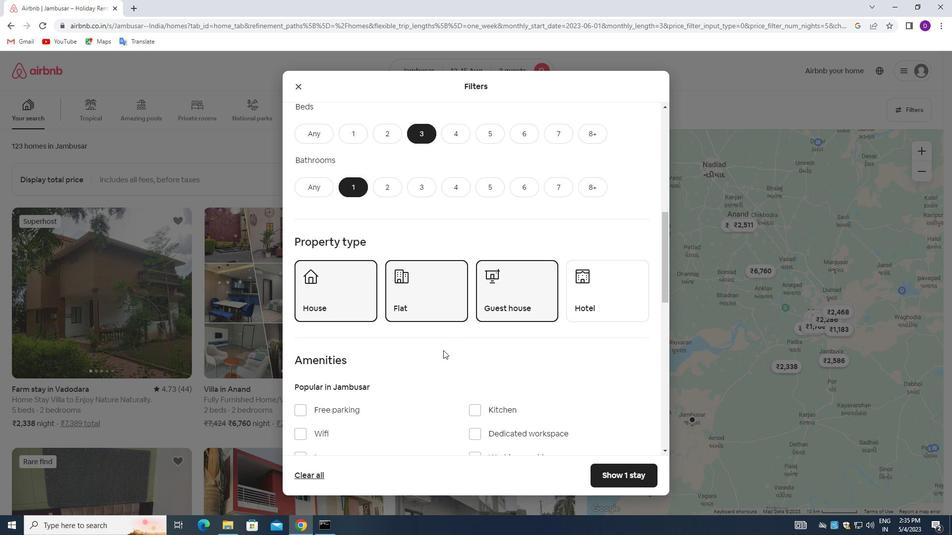 
Action: Mouse scrolled (442, 350) with delta (0, 0)
Screenshot: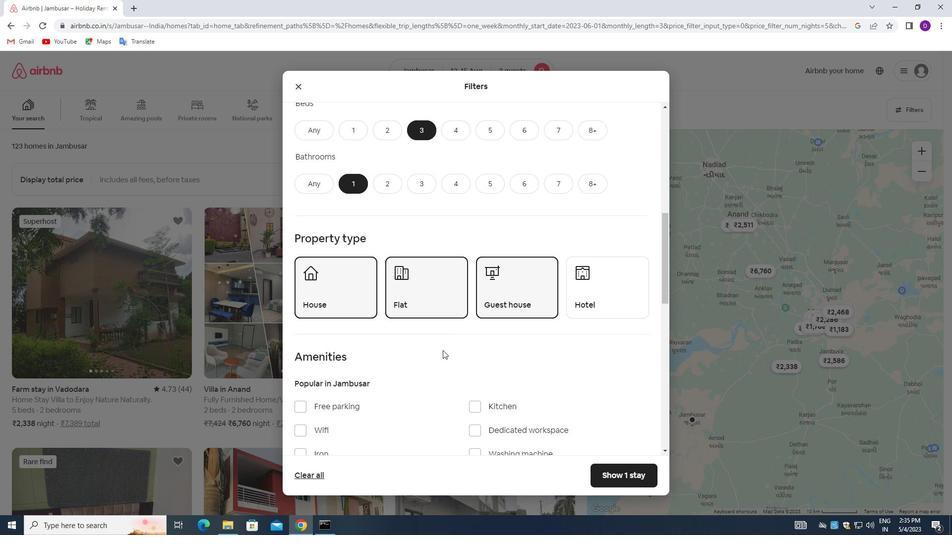 
Action: Mouse moved to (441, 351)
Screenshot: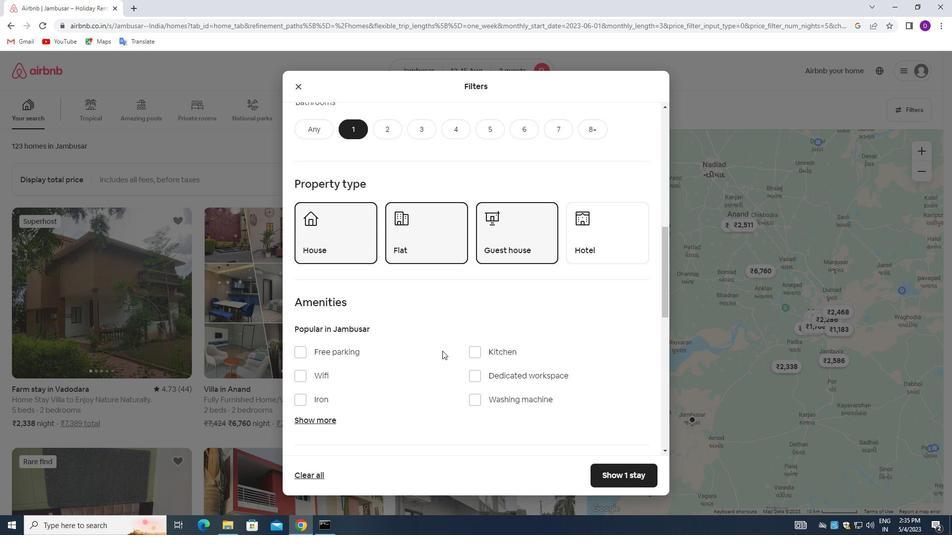 
Action: Mouse scrolled (441, 351) with delta (0, 0)
Screenshot: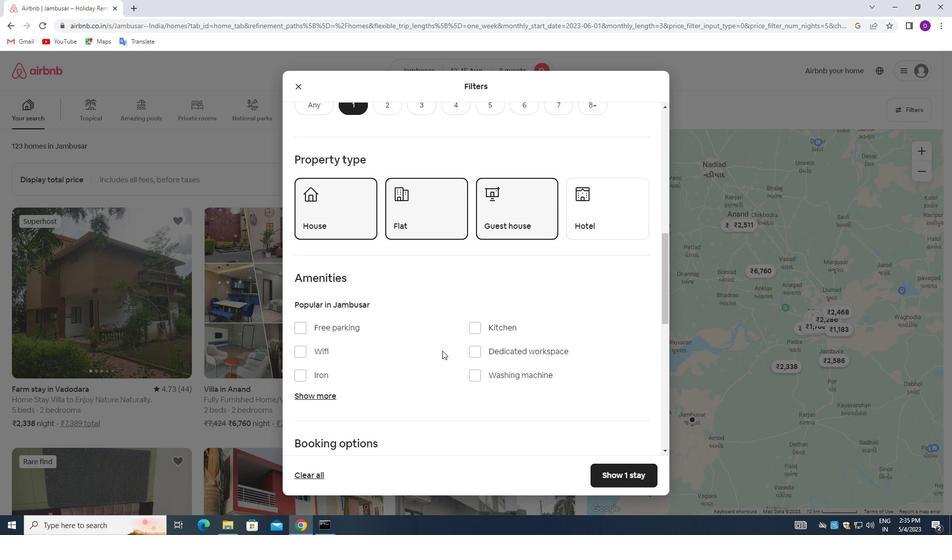 
Action: Mouse moved to (442, 355)
Screenshot: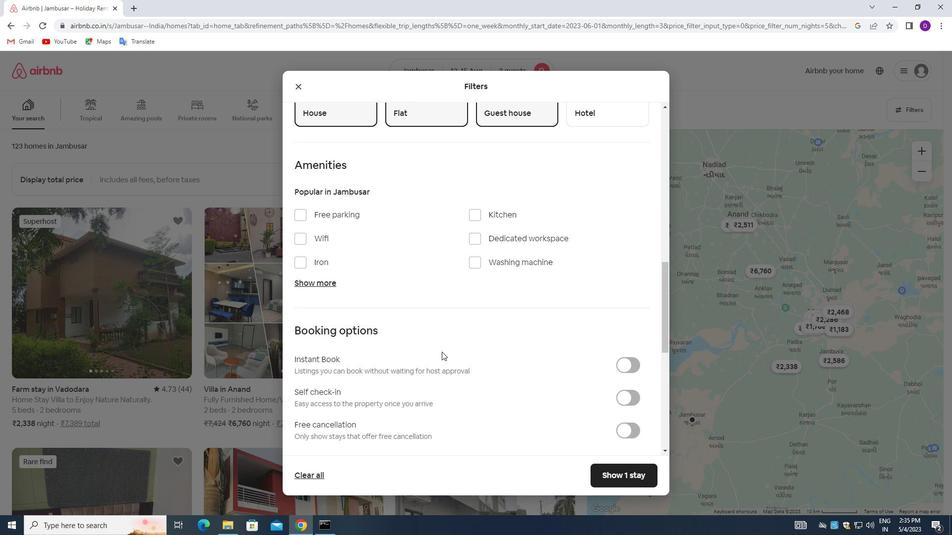 
Action: Mouse scrolled (442, 354) with delta (0, 0)
Screenshot: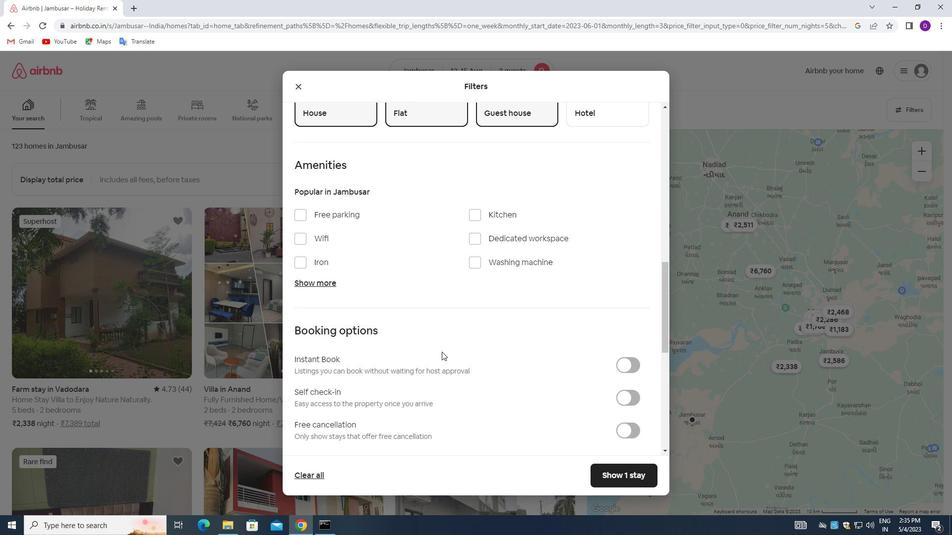 
Action: Mouse moved to (627, 341)
Screenshot: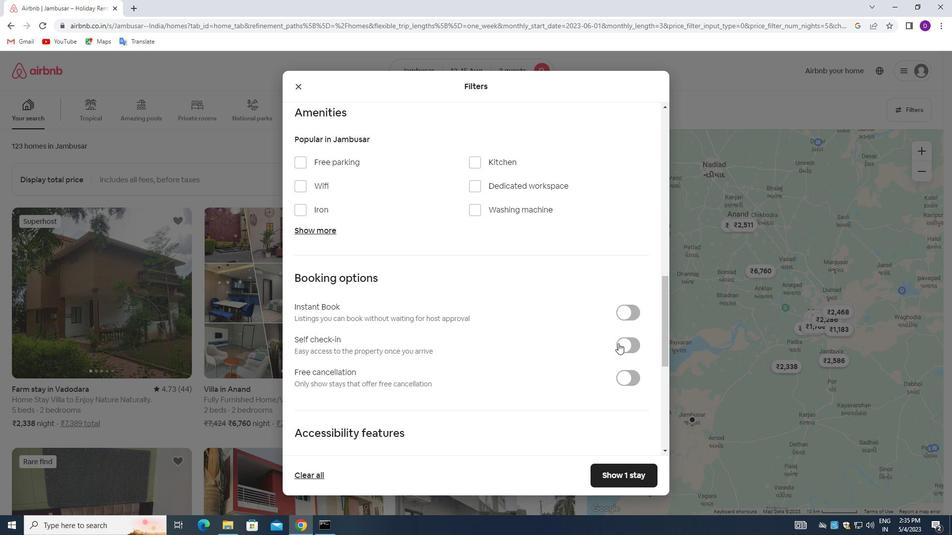 
Action: Mouse pressed left at (627, 341)
Screenshot: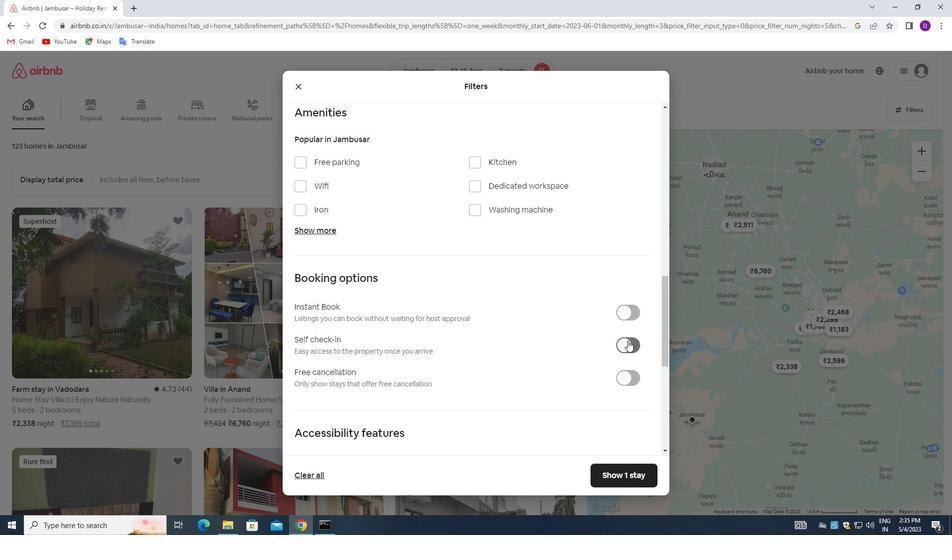 
Action: Mouse moved to (455, 360)
Screenshot: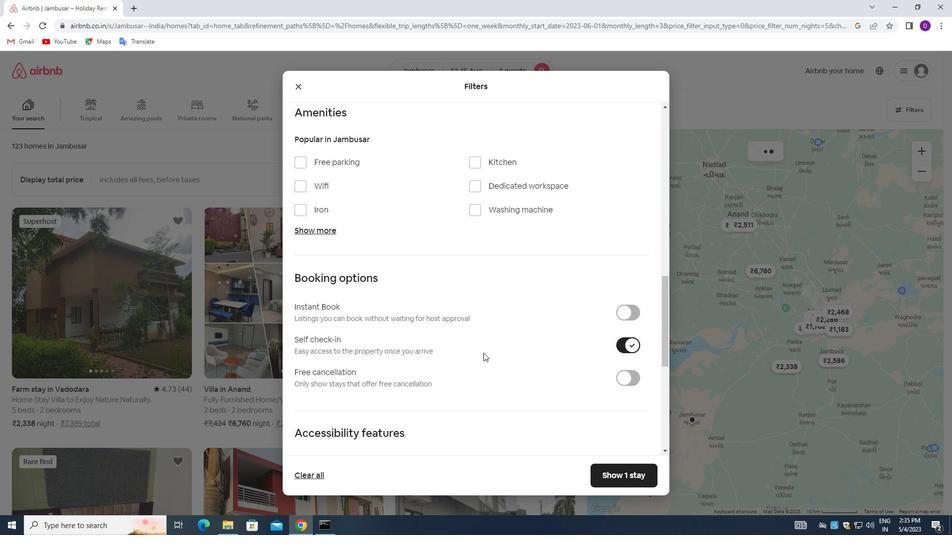 
Action: Mouse scrolled (455, 359) with delta (0, 0)
Screenshot: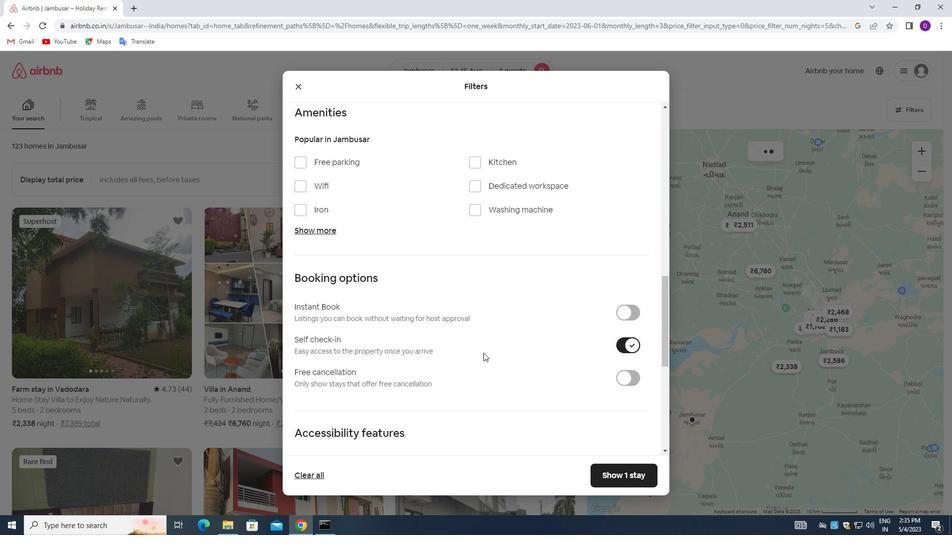 
Action: Mouse moved to (448, 360)
Screenshot: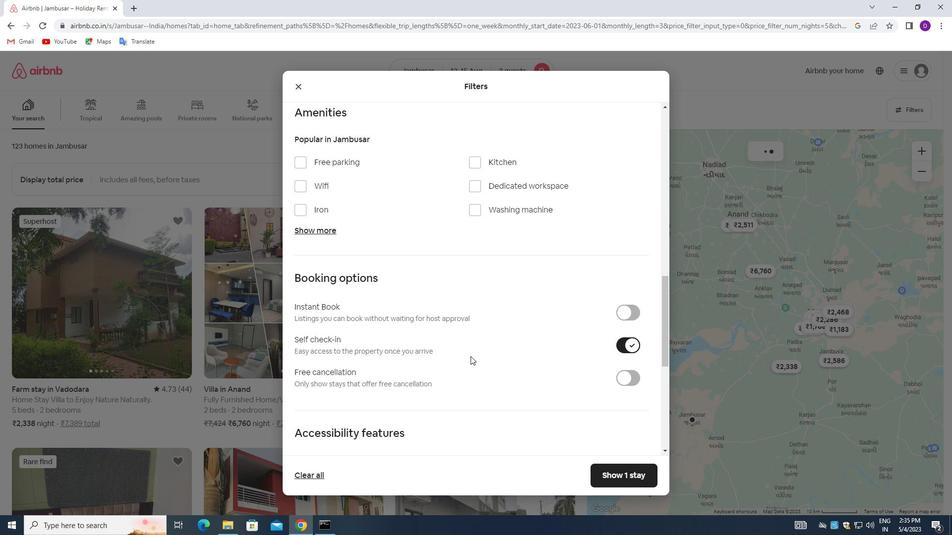 
Action: Mouse scrolled (448, 360) with delta (0, 0)
Screenshot: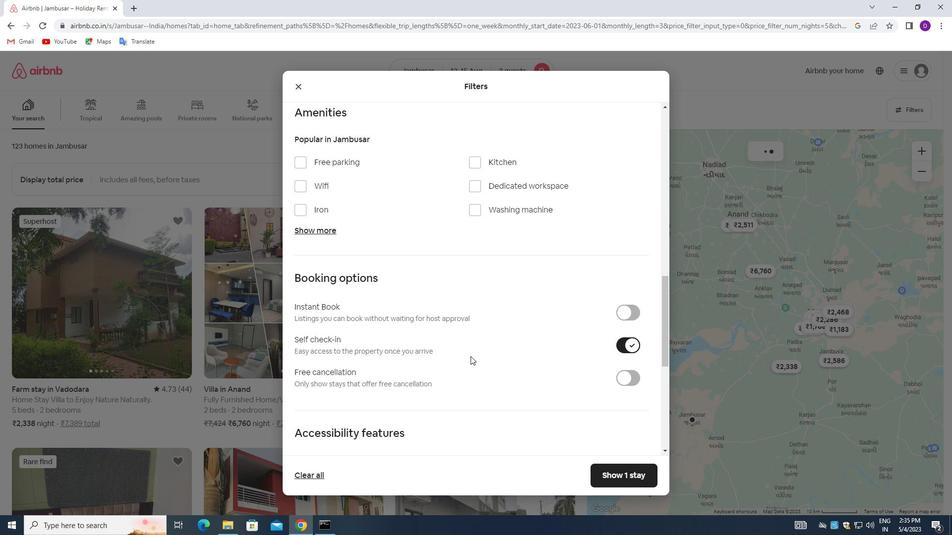 
Action: Mouse moved to (440, 361)
Screenshot: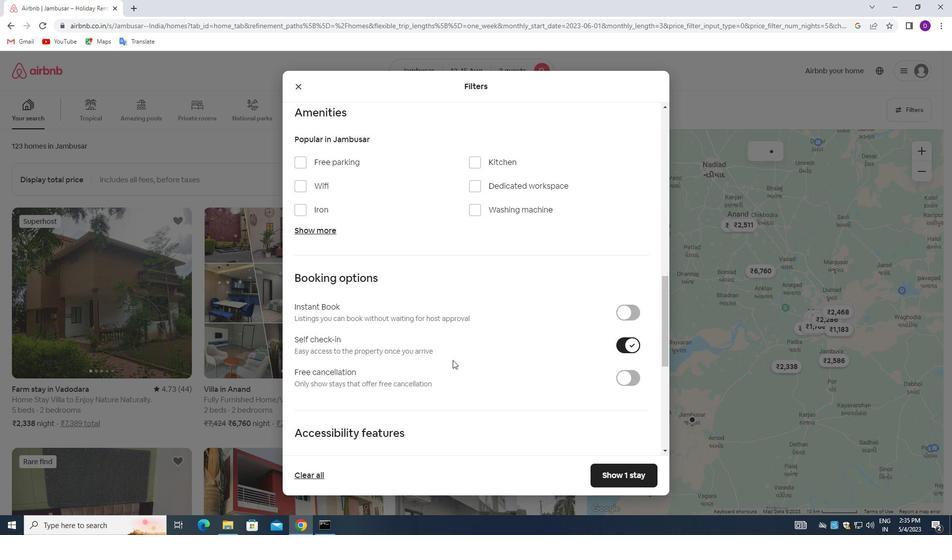 
Action: Mouse scrolled (440, 360) with delta (0, 0)
Screenshot: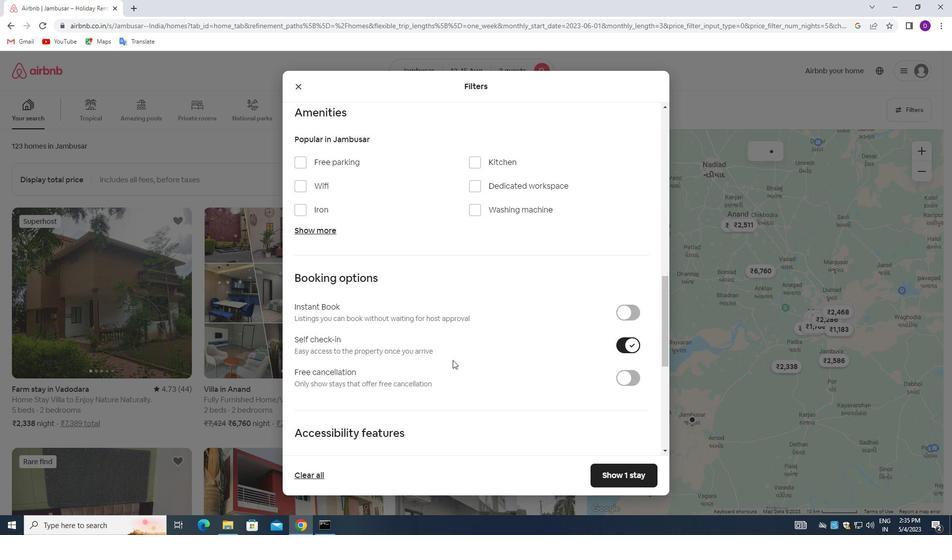 
Action: Mouse moved to (418, 376)
Screenshot: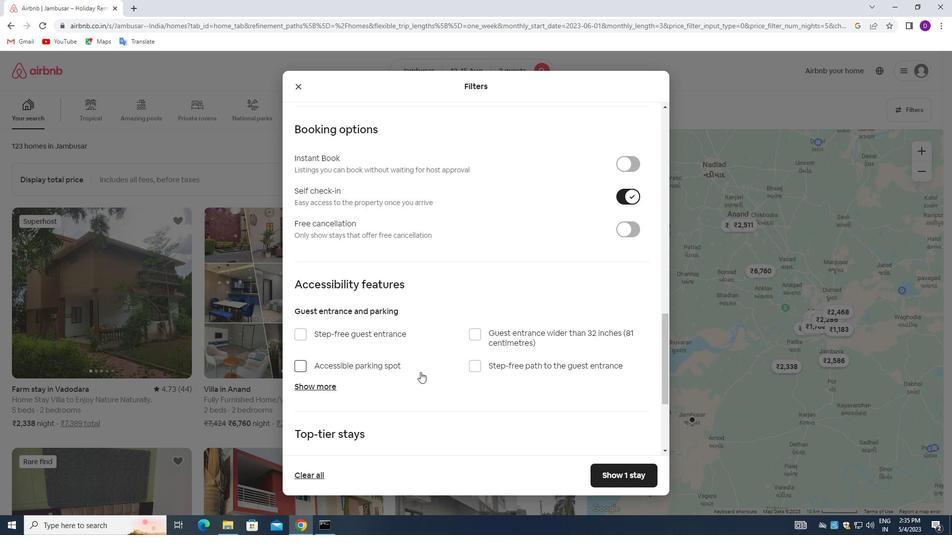 
Action: Mouse scrolled (418, 376) with delta (0, 0)
Screenshot: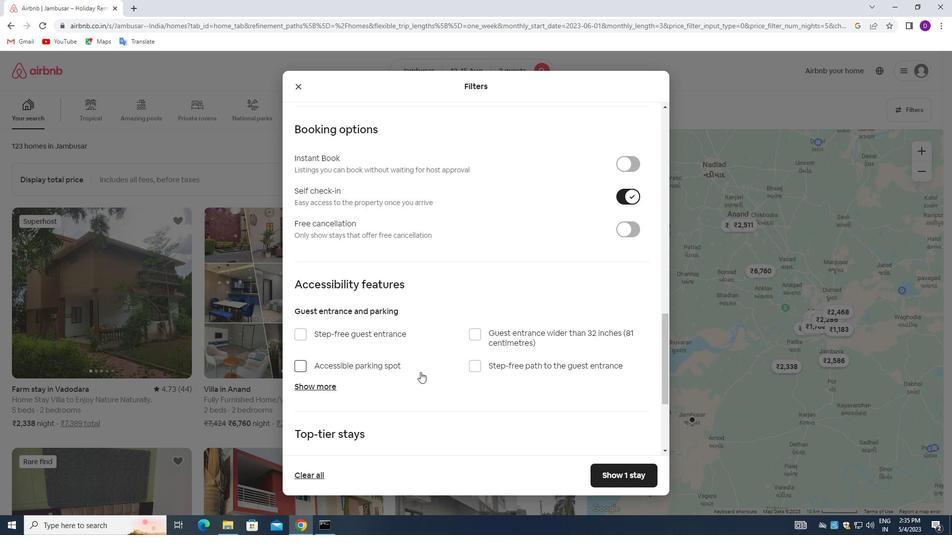 
Action: Mouse moved to (418, 377)
Screenshot: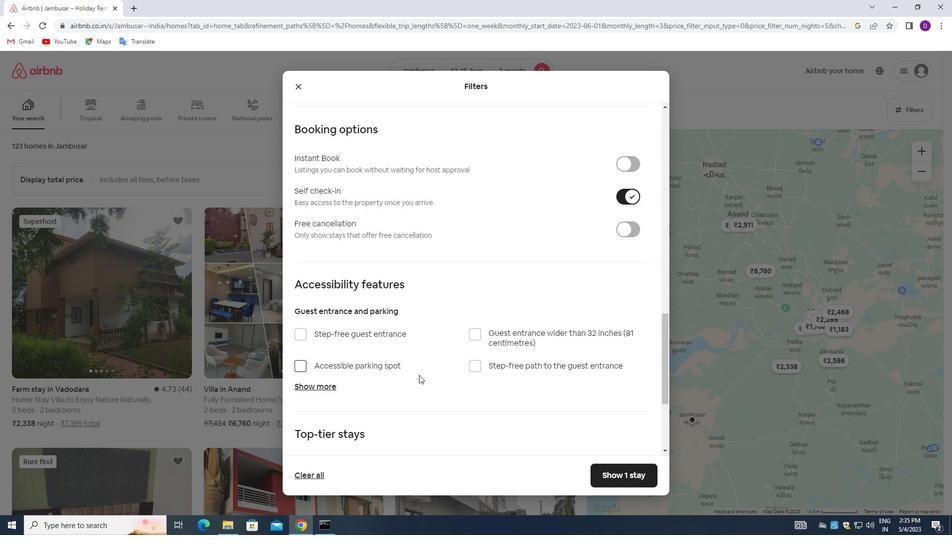
Action: Mouse scrolled (418, 377) with delta (0, 0)
Screenshot: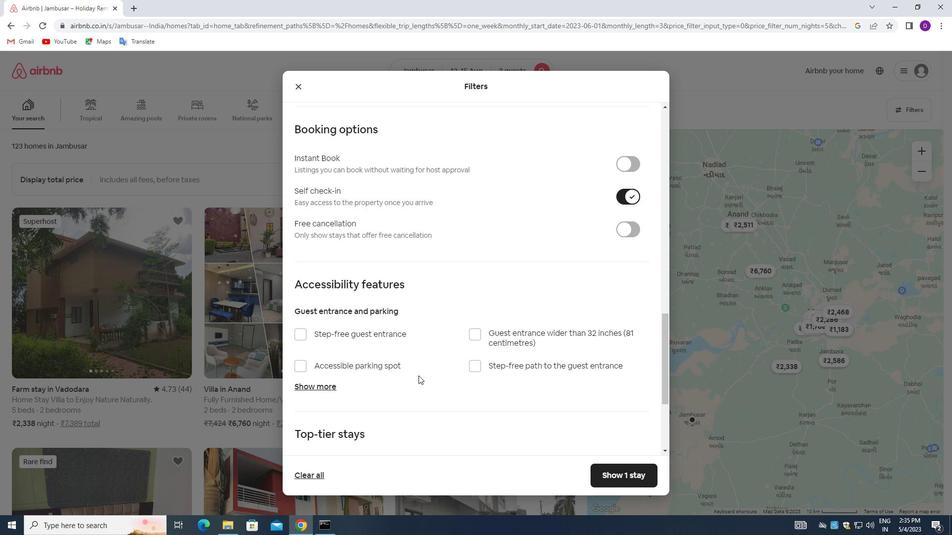 
Action: Mouse moved to (417, 378)
Screenshot: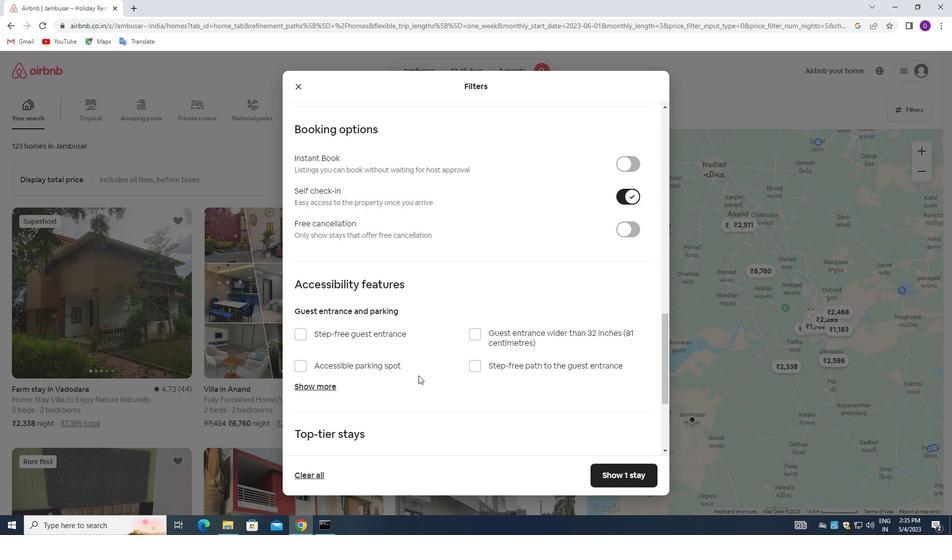 
Action: Mouse scrolled (417, 378) with delta (0, 0)
Screenshot: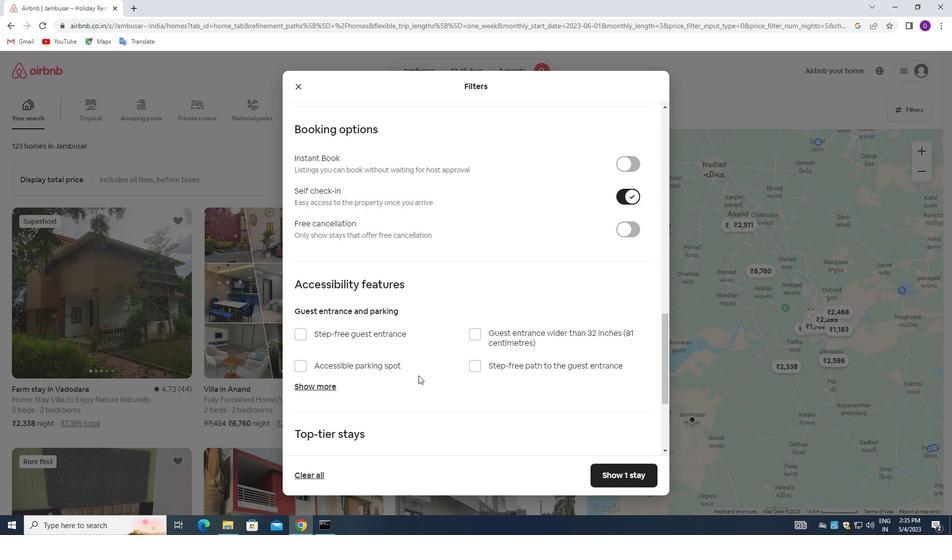 
Action: Mouse moved to (413, 381)
Screenshot: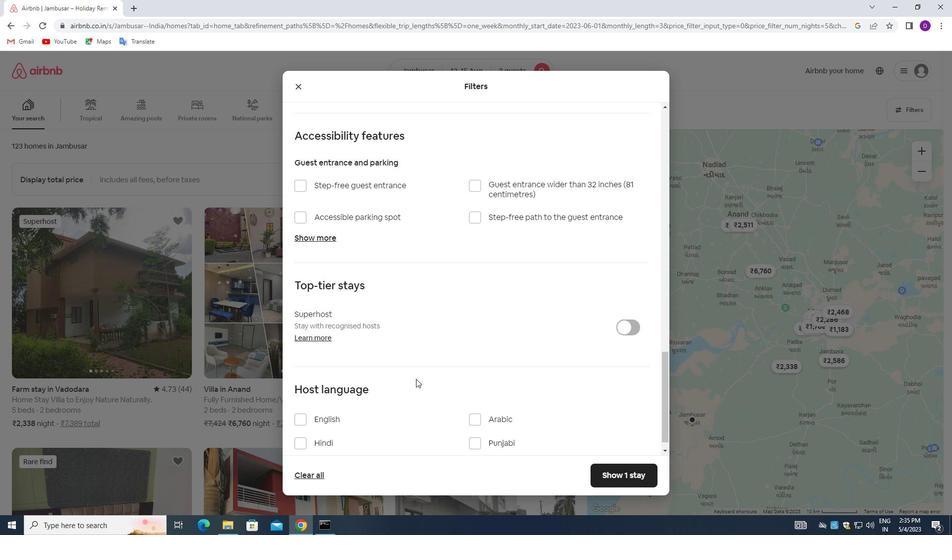 
Action: Mouse scrolled (413, 381) with delta (0, 0)
Screenshot: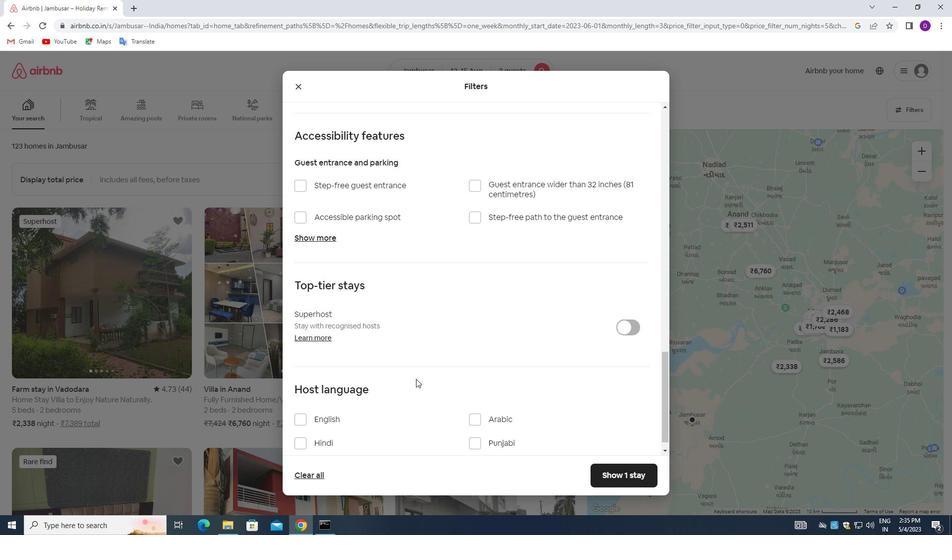 
Action: Mouse moved to (411, 382)
Screenshot: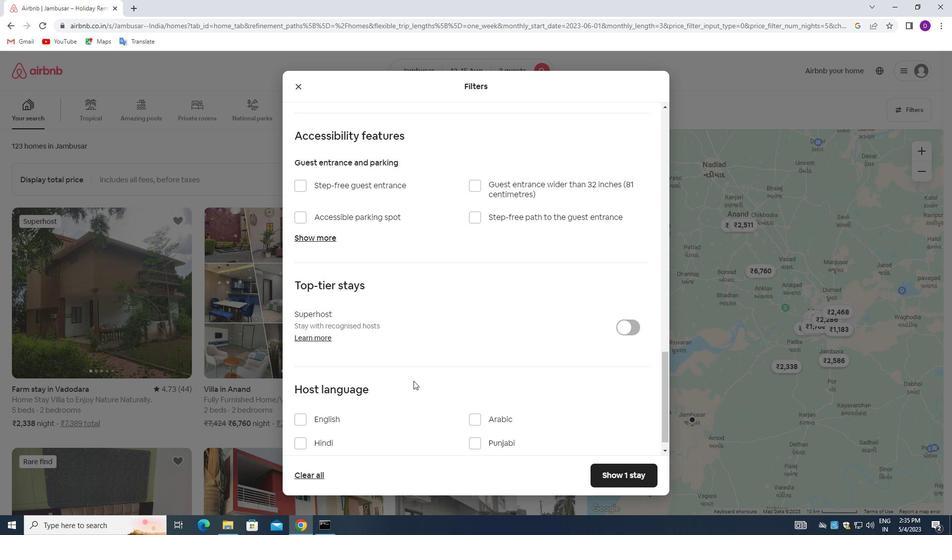 
Action: Mouse scrolled (411, 382) with delta (0, 0)
Screenshot: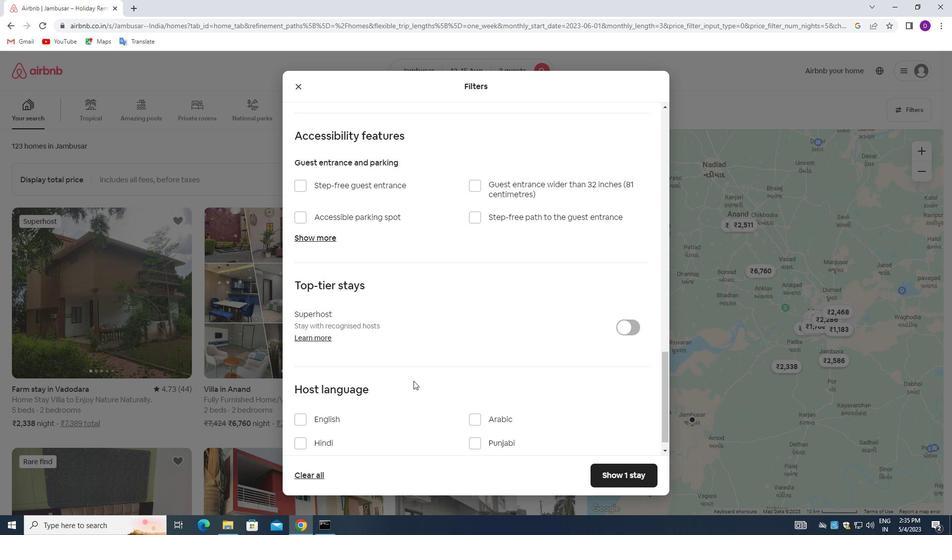 
Action: Mouse moved to (407, 385)
Screenshot: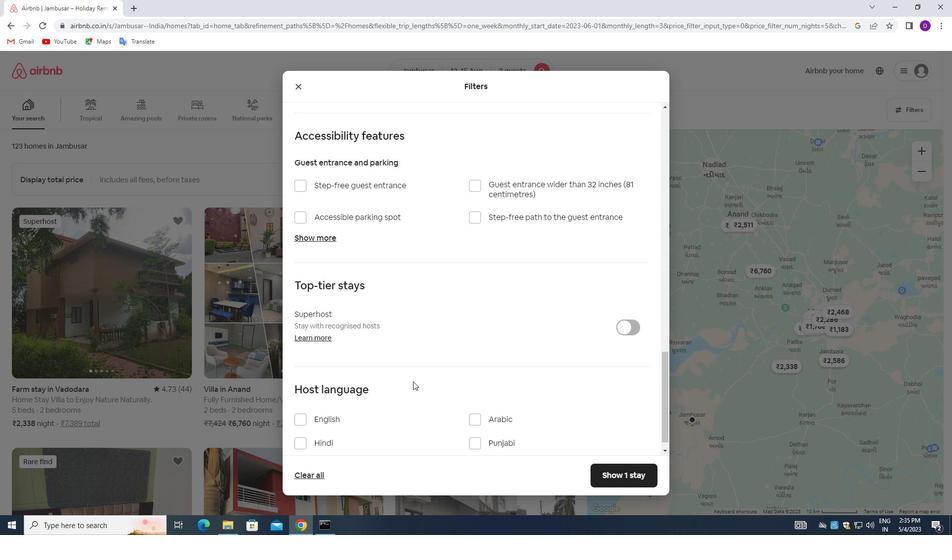
Action: Mouse scrolled (407, 385) with delta (0, 0)
Screenshot: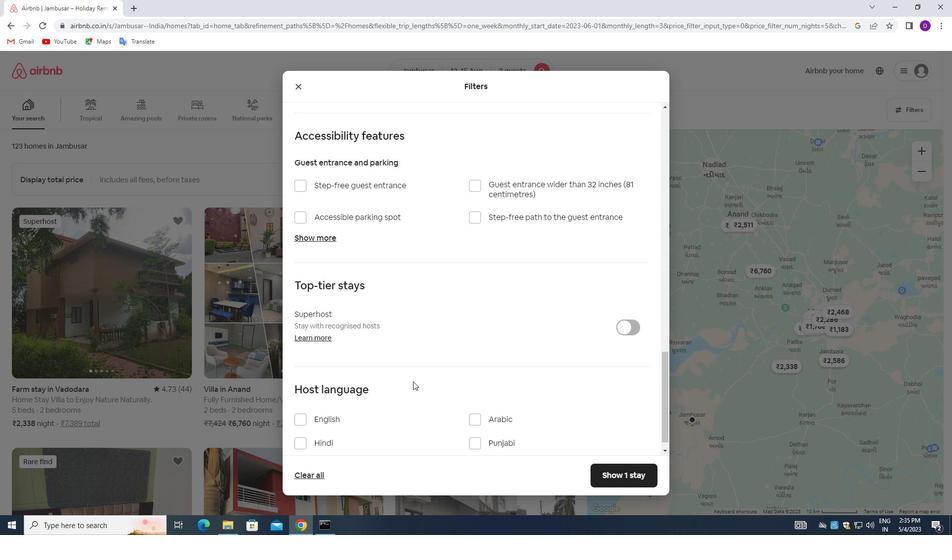 
Action: Mouse moved to (302, 407)
Screenshot: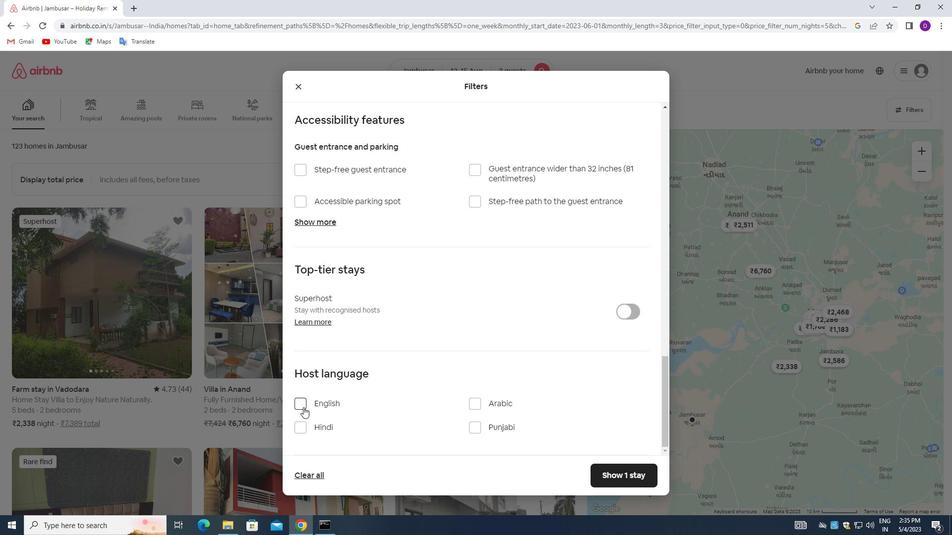 
Action: Mouse pressed left at (302, 407)
Screenshot: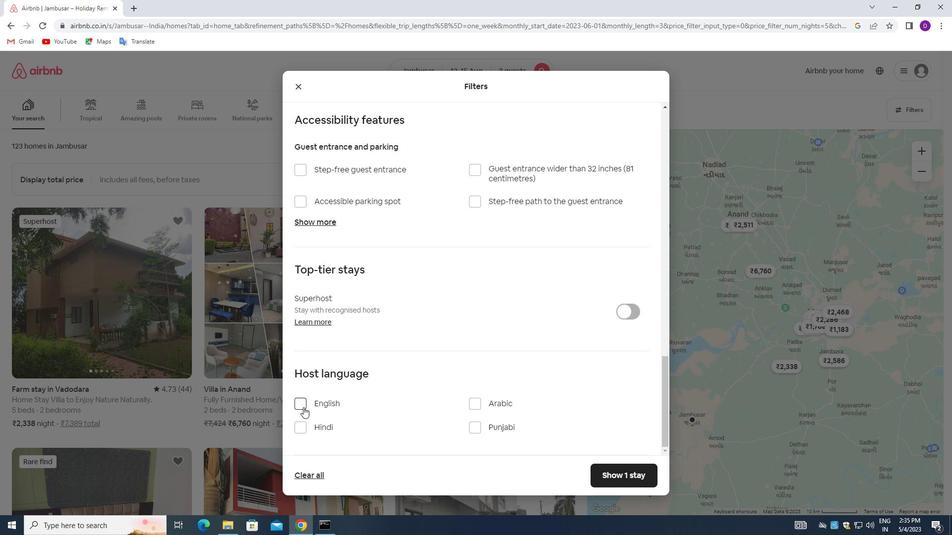 
Action: Mouse moved to (597, 472)
Screenshot: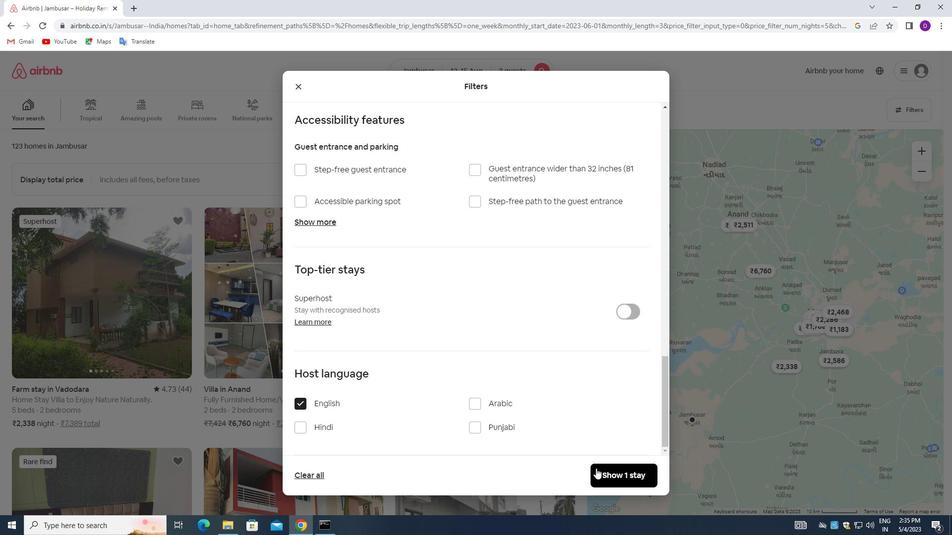 
Action: Mouse pressed left at (597, 472)
Screenshot: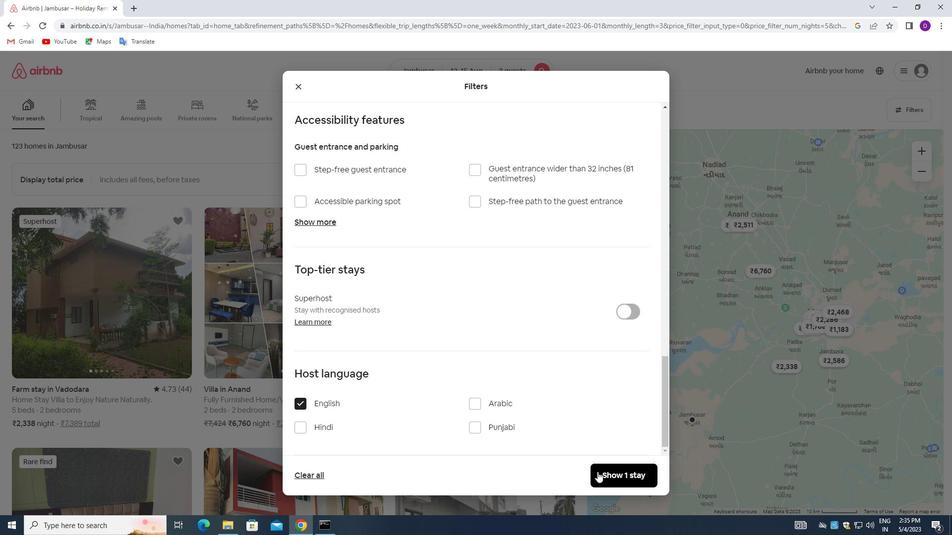 
Action: Mouse moved to (510, 315)
Screenshot: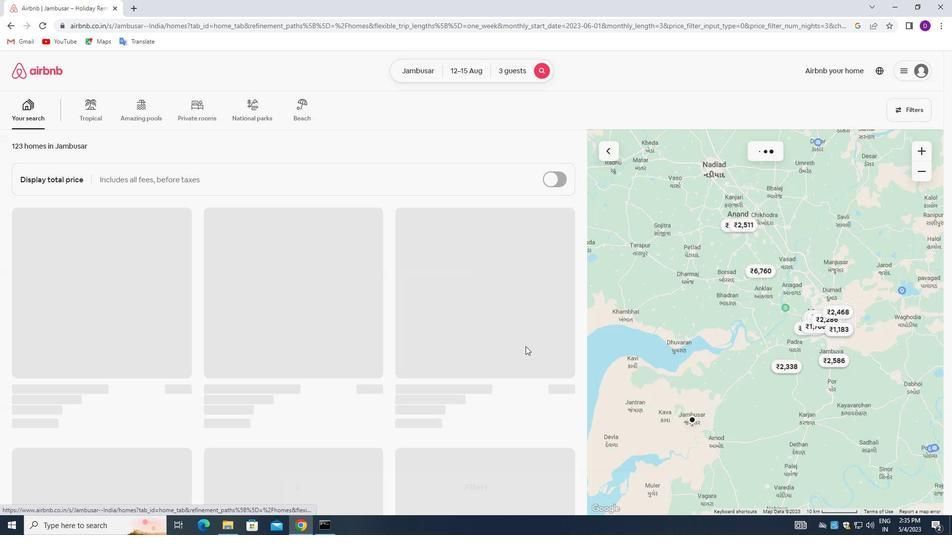 
